 Task: Check the average views per listing of pool in the last 3 years.
Action: Mouse moved to (1028, 227)
Screenshot: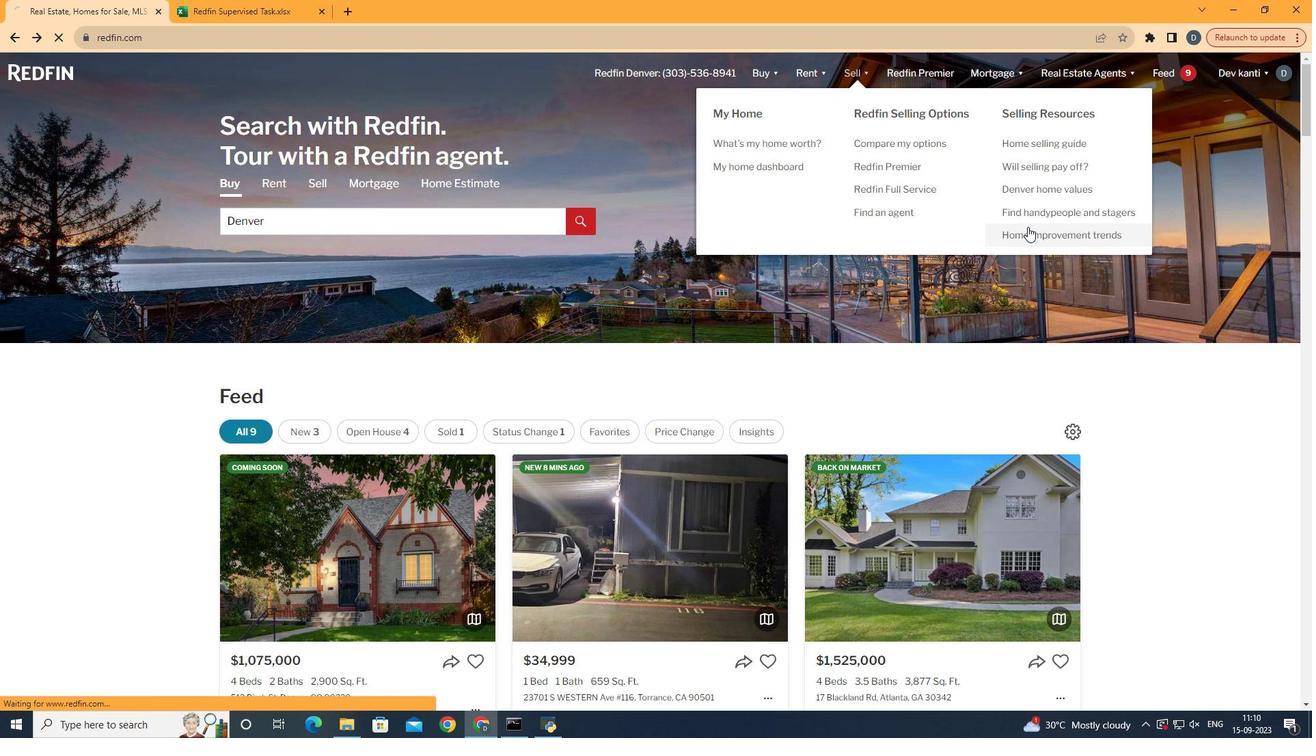 
Action: Mouse pressed left at (1028, 227)
Screenshot: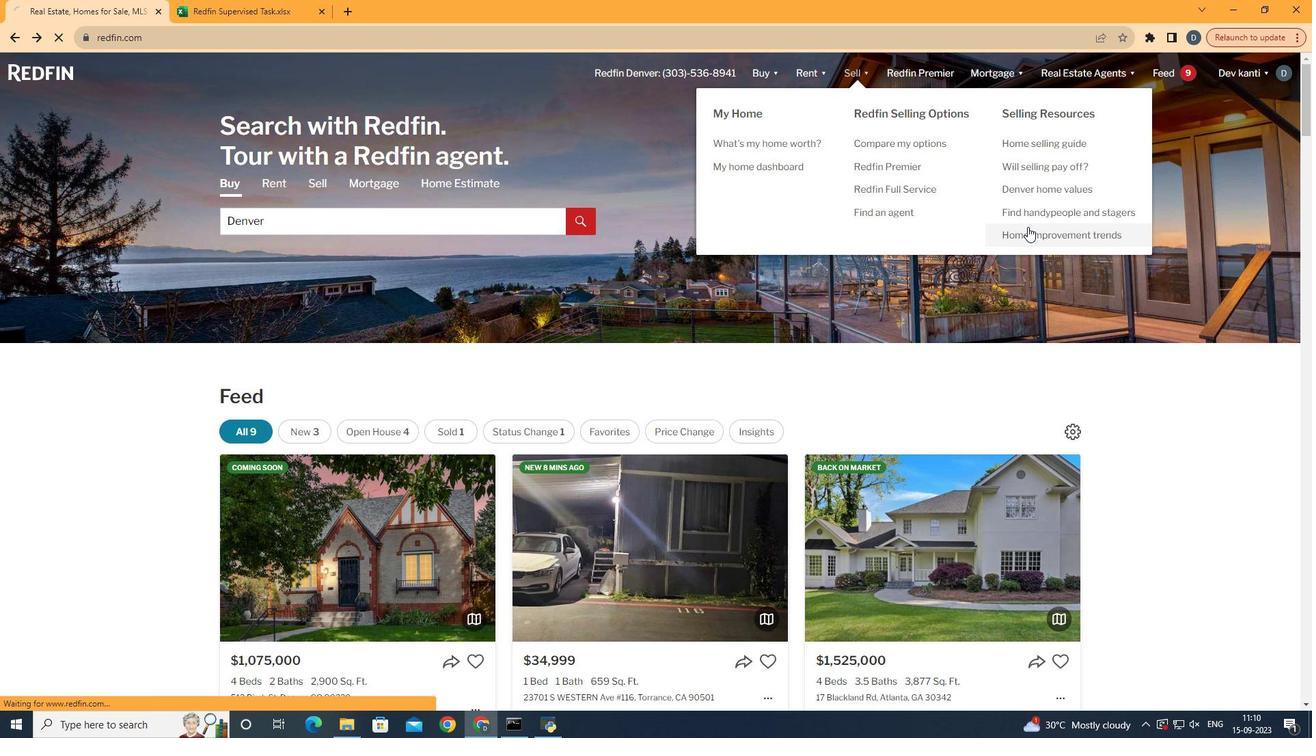 
Action: Mouse moved to (339, 270)
Screenshot: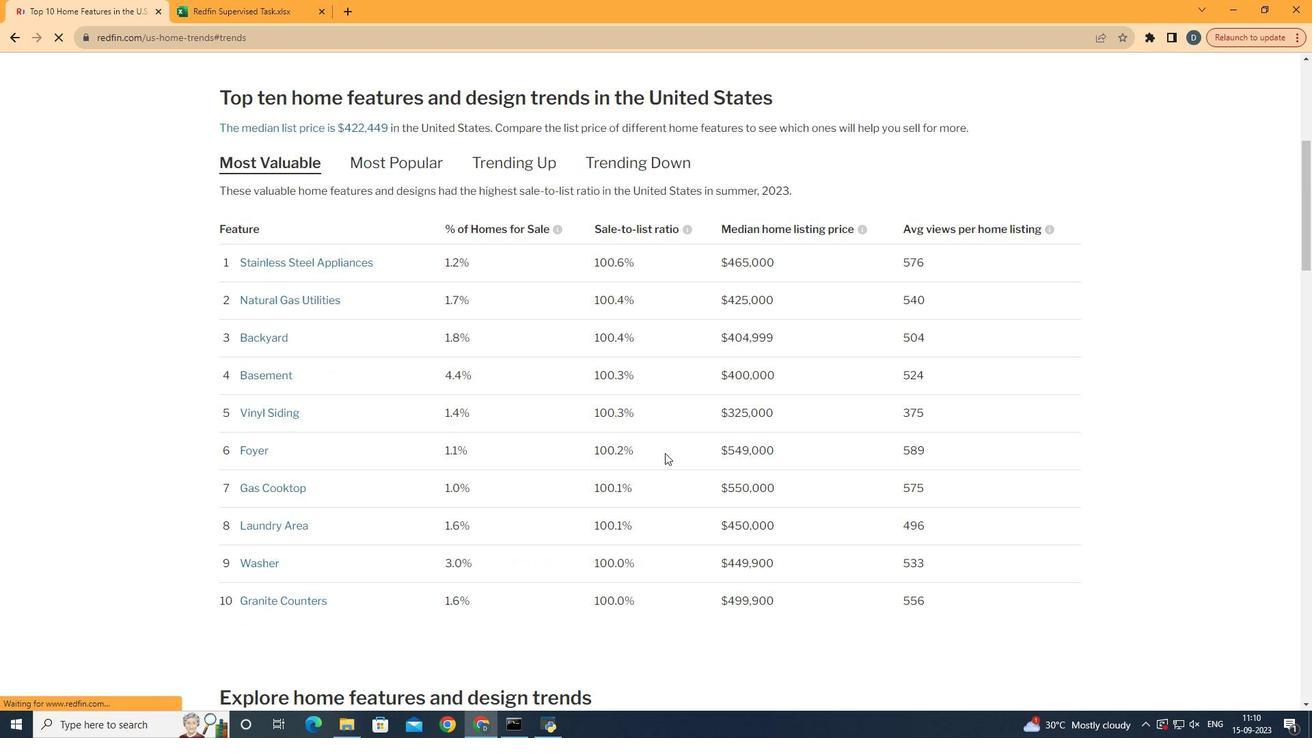 
Action: Mouse pressed left at (339, 270)
Screenshot: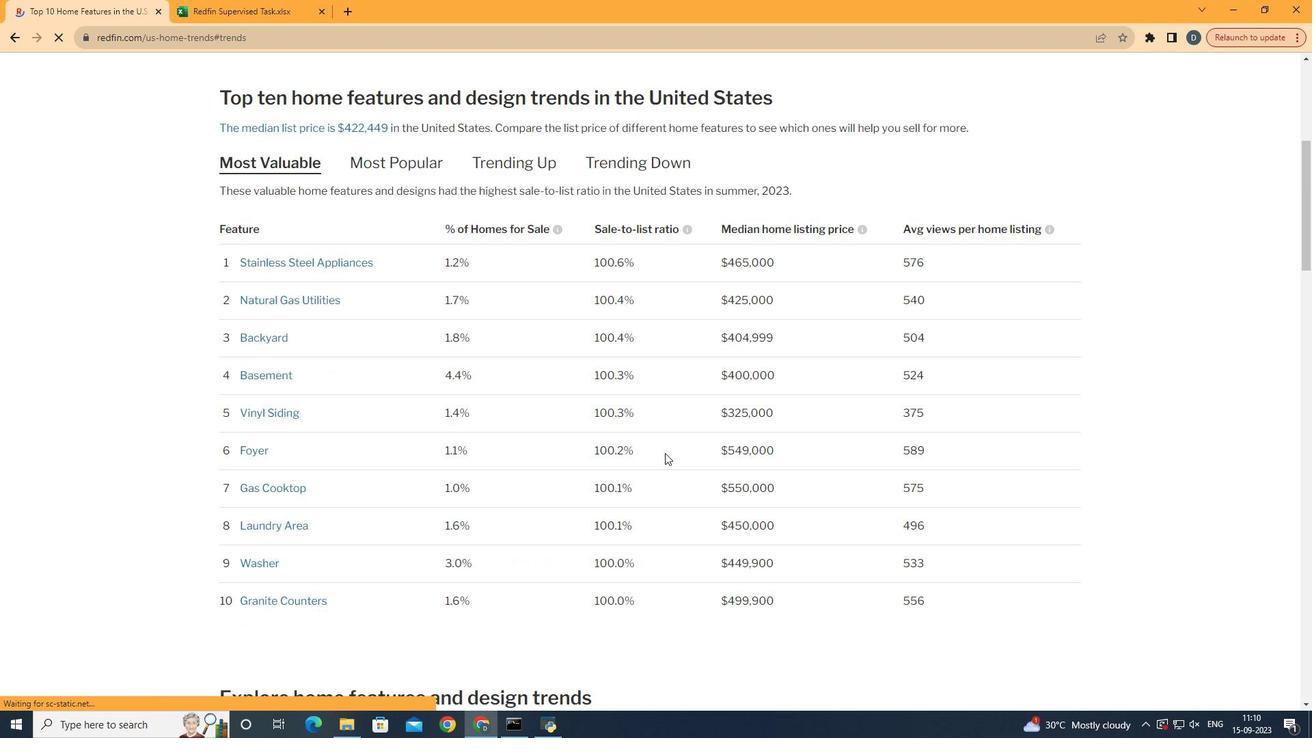 
Action: Mouse moved to (665, 453)
Screenshot: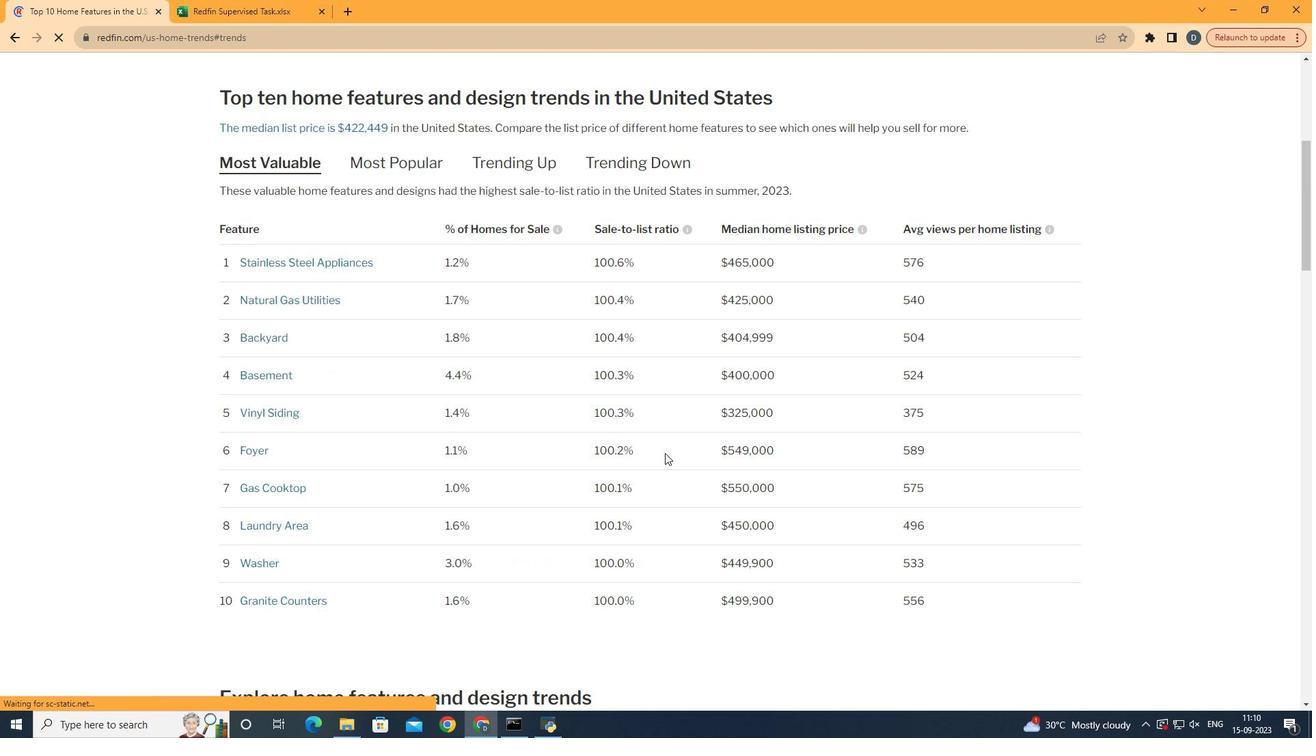 
Action: Mouse scrolled (665, 452) with delta (0, 0)
Screenshot: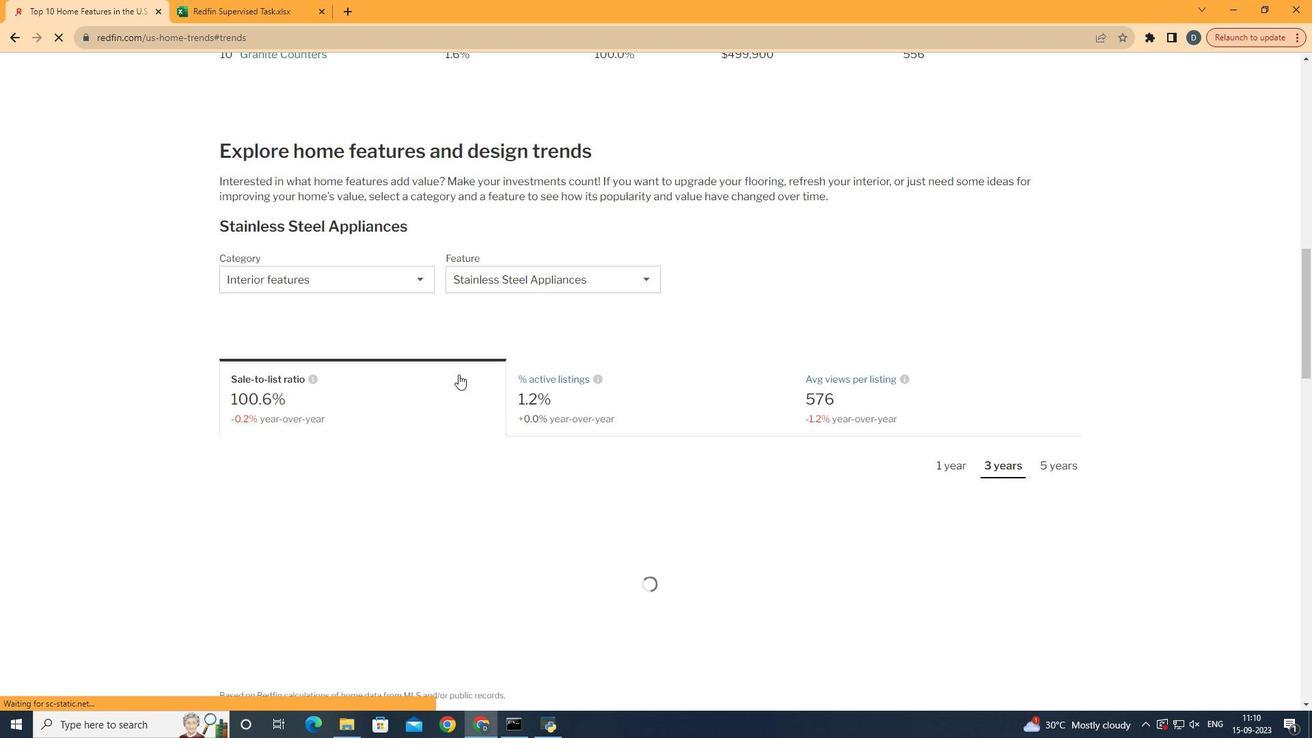 
Action: Mouse scrolled (665, 452) with delta (0, 0)
Screenshot: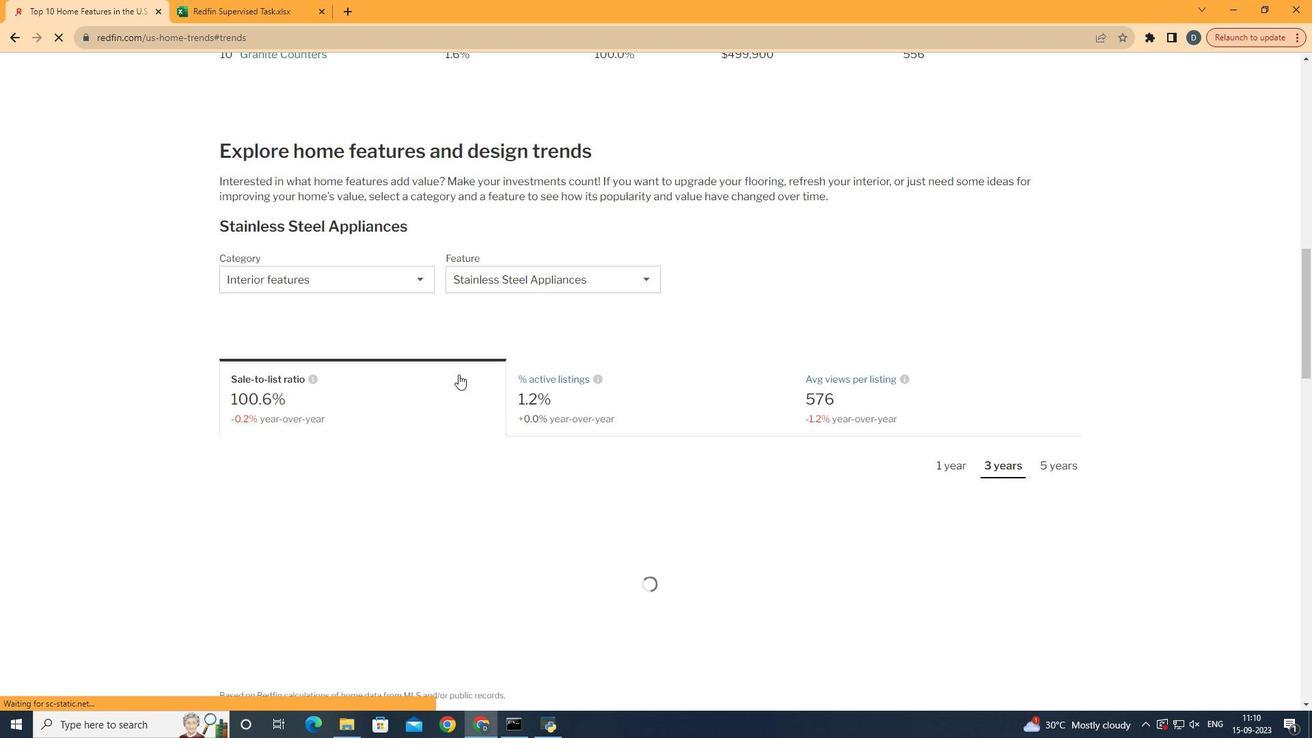 
Action: Mouse scrolled (665, 452) with delta (0, 0)
Screenshot: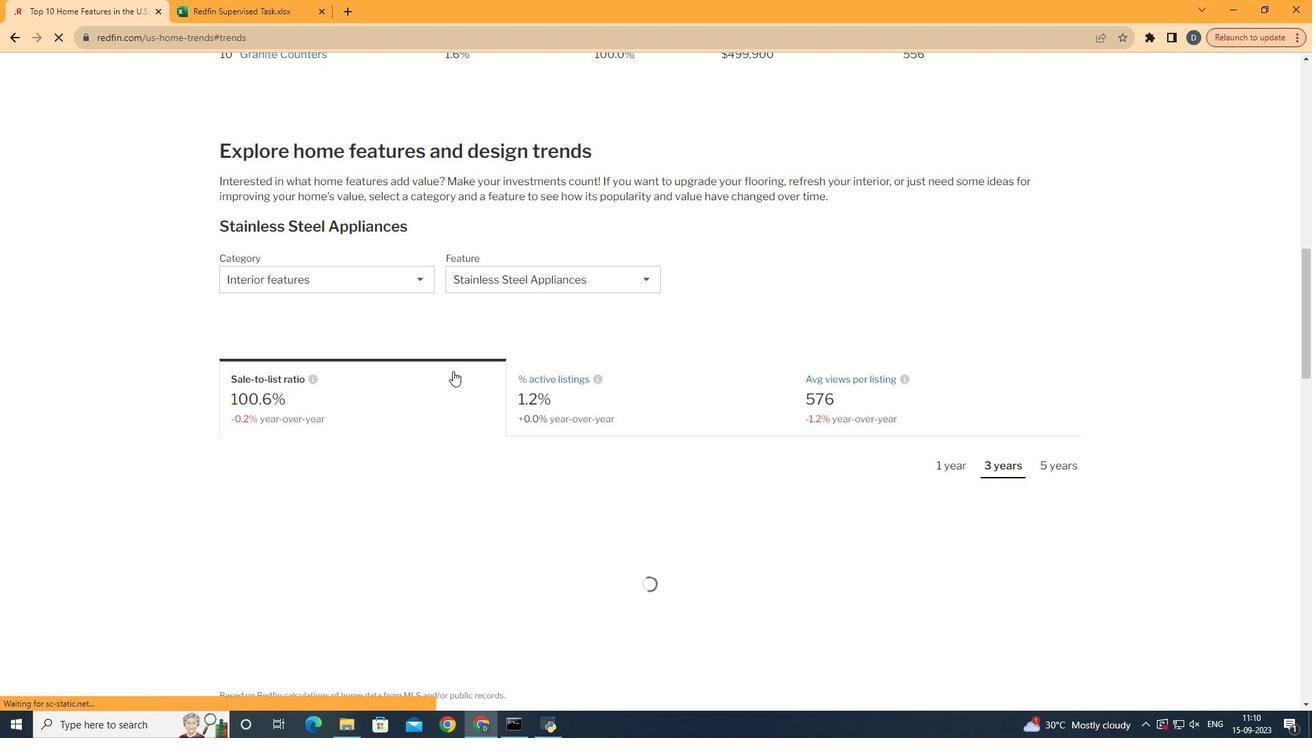 
Action: Mouse scrolled (665, 452) with delta (0, 0)
Screenshot: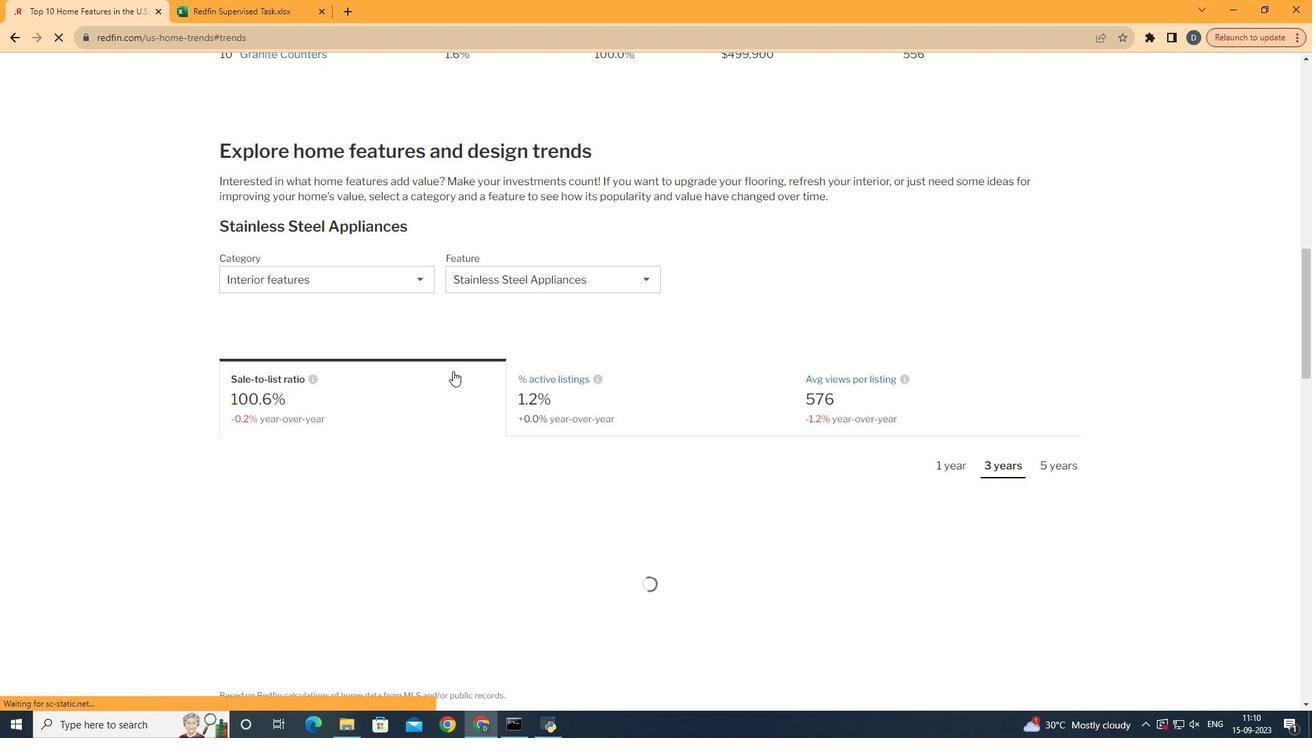 
Action: Mouse scrolled (665, 452) with delta (0, 0)
Screenshot: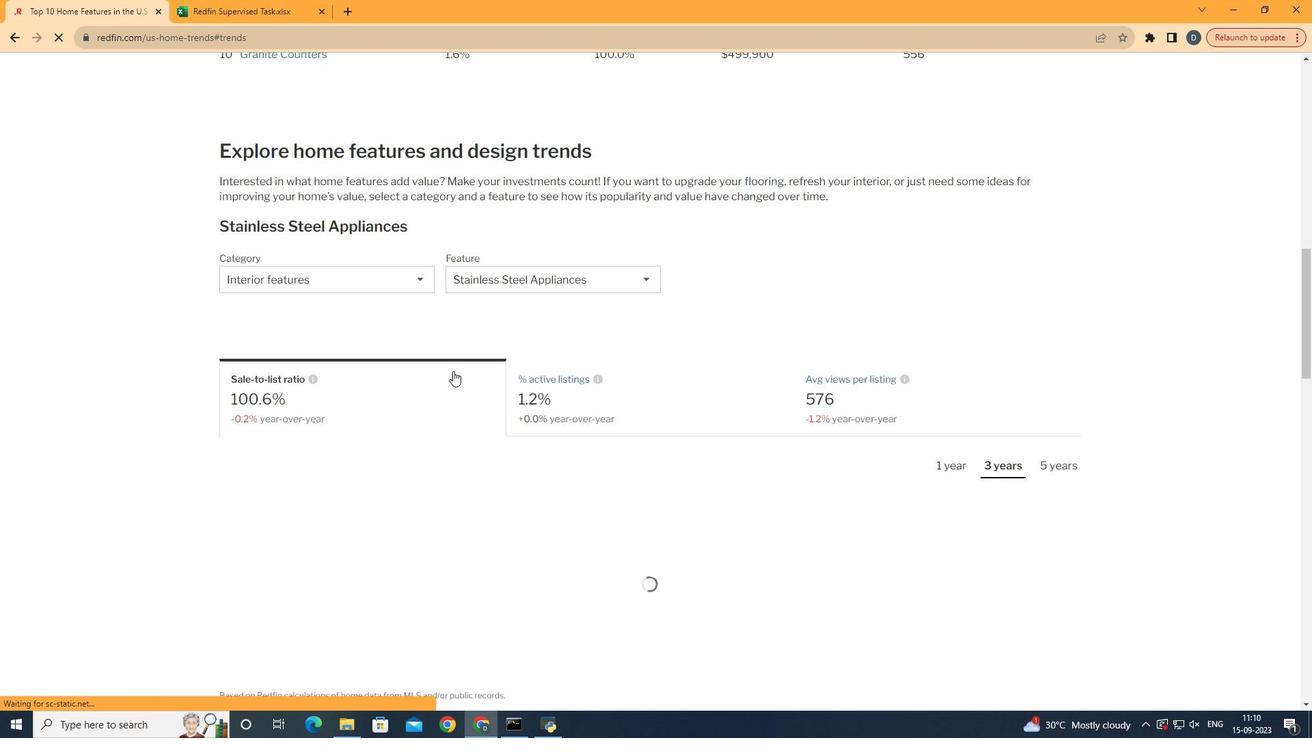 
Action: Mouse scrolled (665, 452) with delta (0, 0)
Screenshot: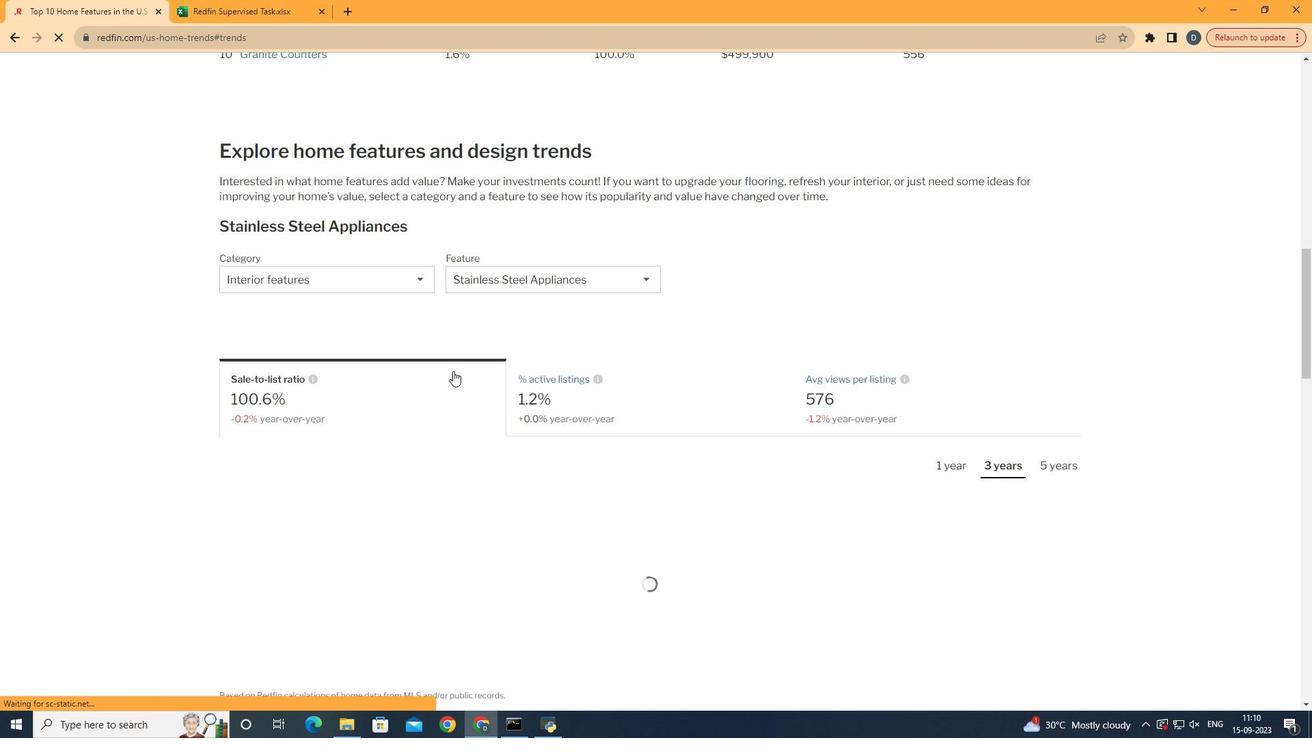 
Action: Mouse scrolled (665, 452) with delta (0, 0)
Screenshot: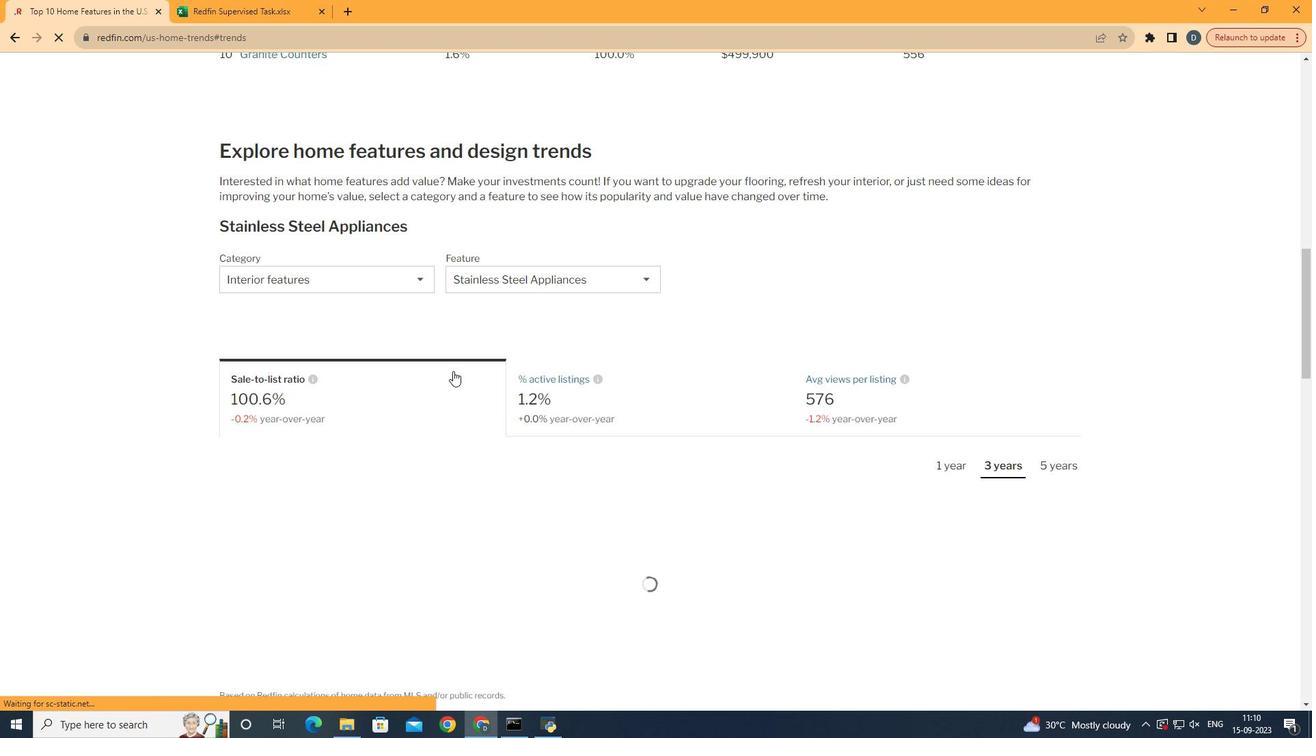 
Action: Mouse scrolled (665, 452) with delta (0, 0)
Screenshot: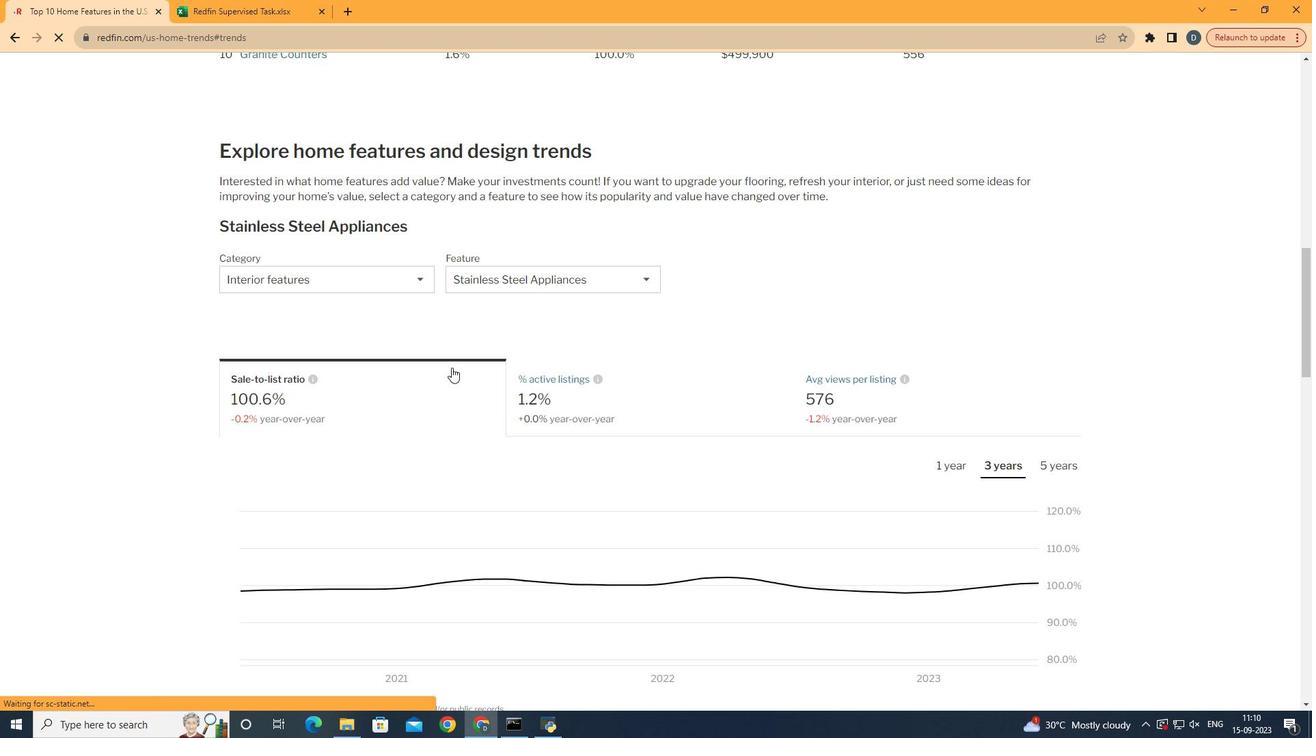 
Action: Mouse moved to (451, 365)
Screenshot: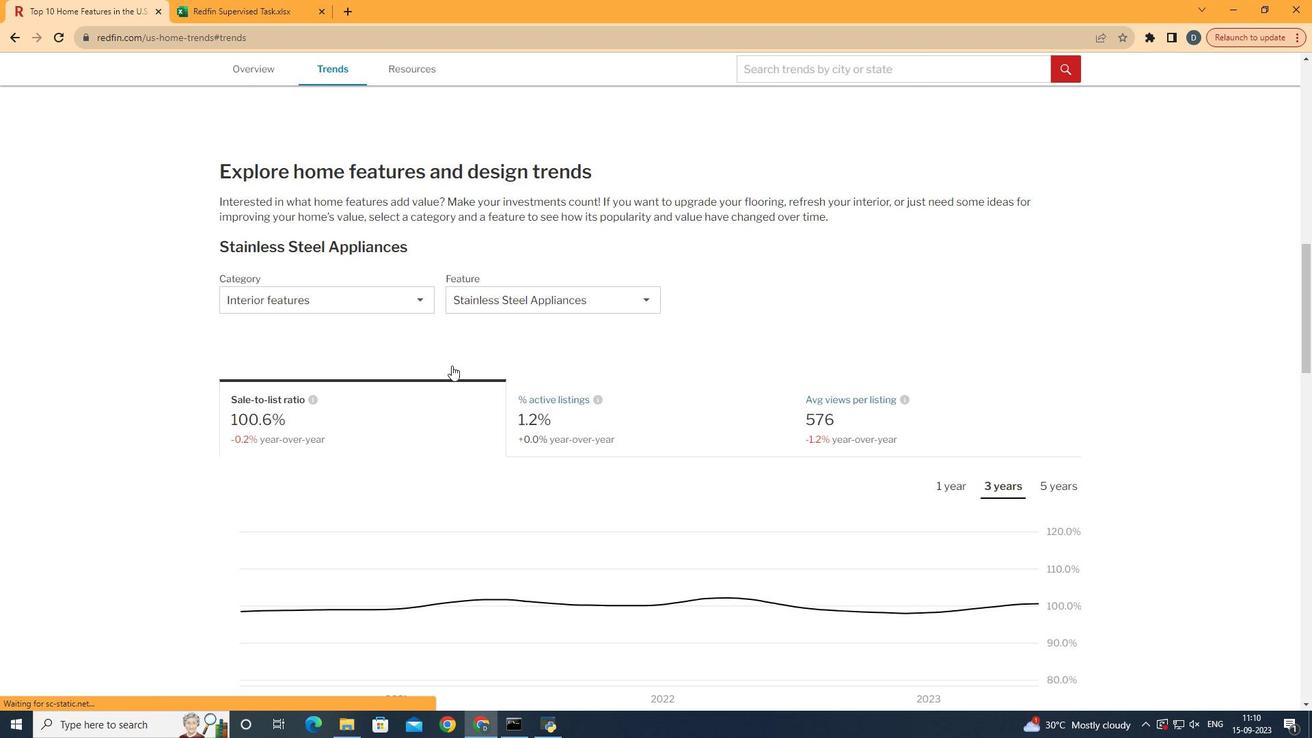 
Action: Mouse scrolled (451, 365) with delta (0, 0)
Screenshot: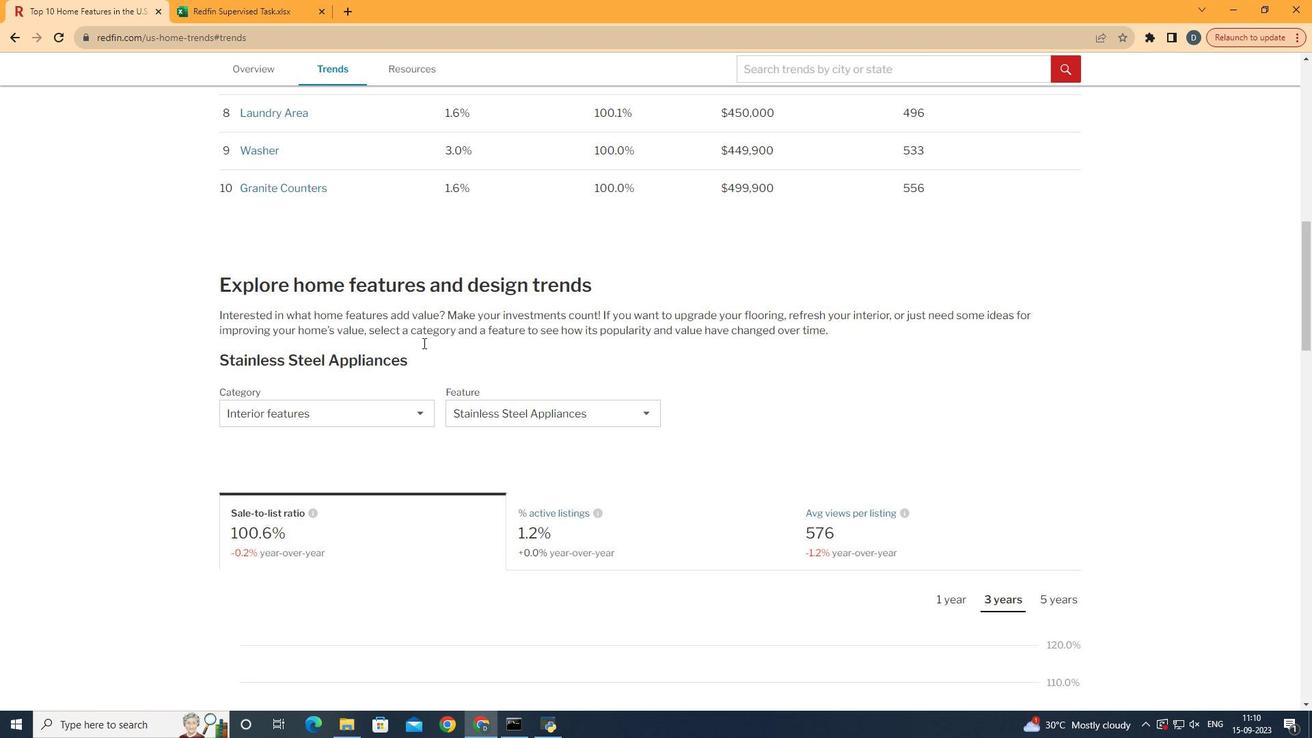 
Action: Mouse moved to (419, 344)
Screenshot: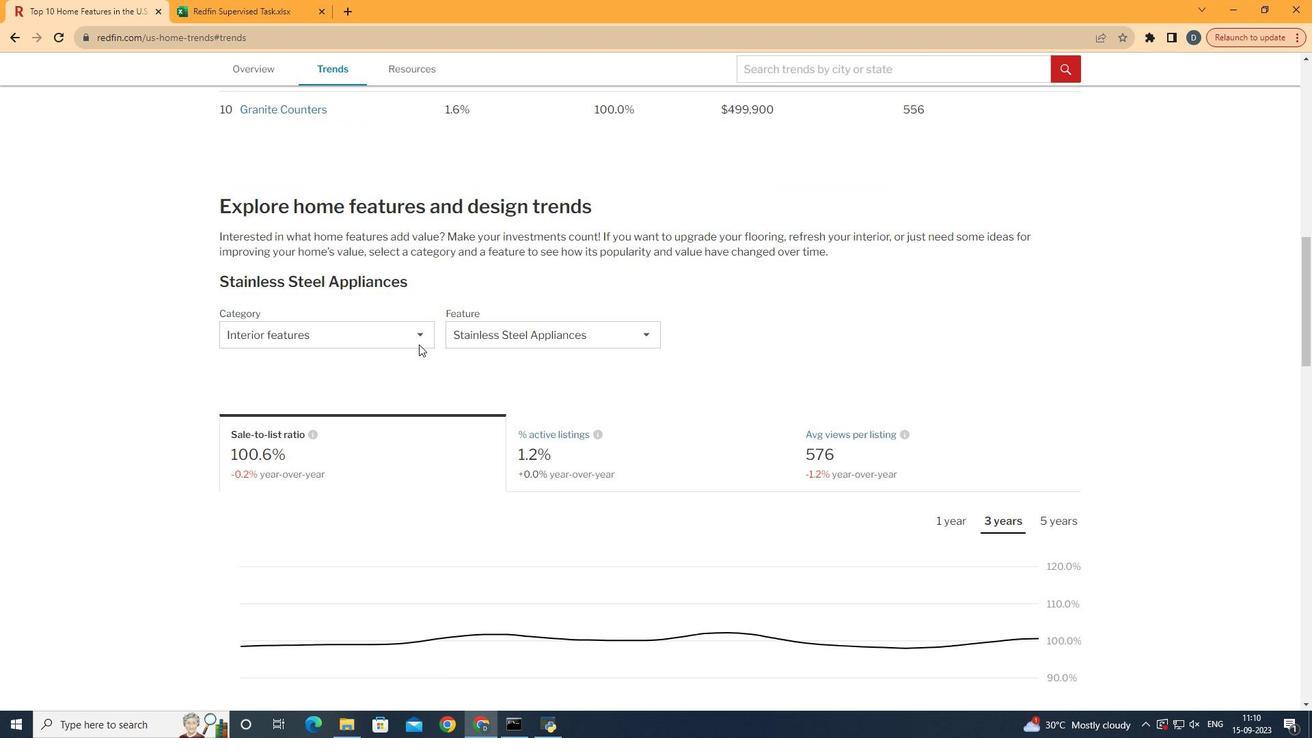 
Action: Mouse scrolled (419, 343) with delta (0, 0)
Screenshot: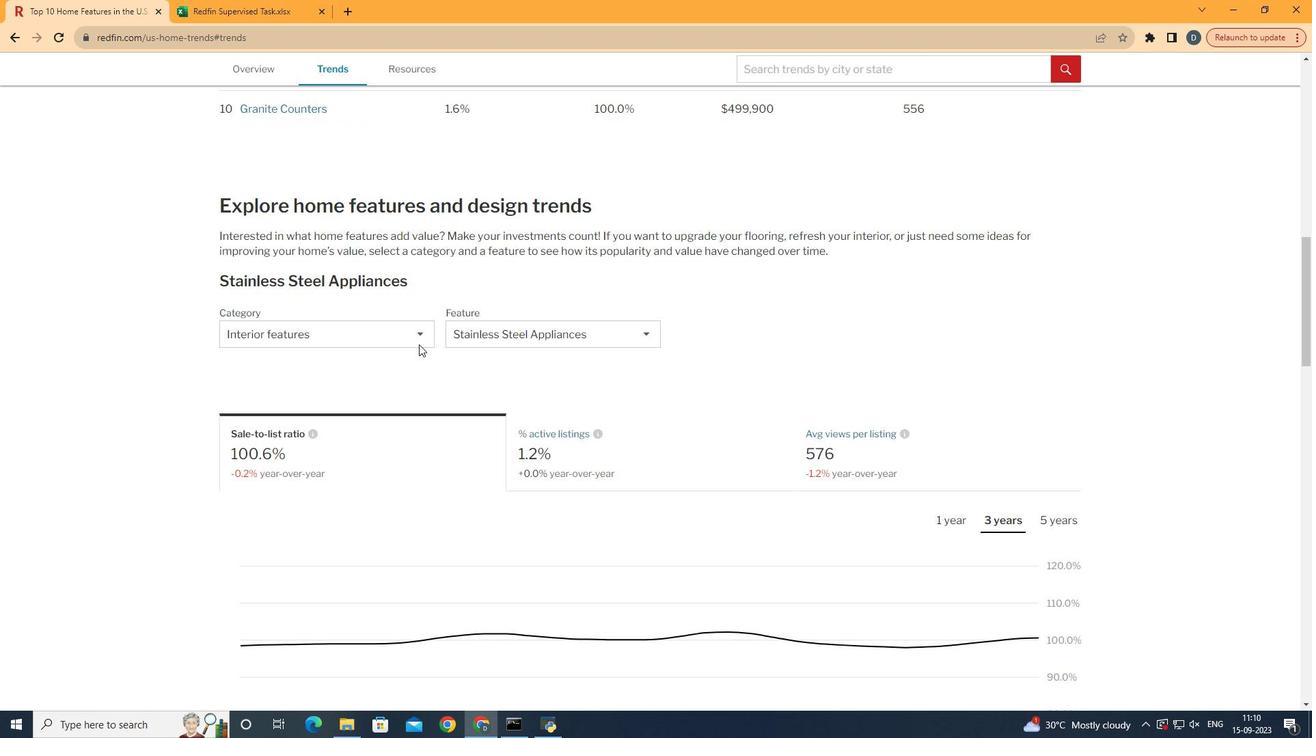 
Action: Mouse scrolled (419, 343) with delta (0, 0)
Screenshot: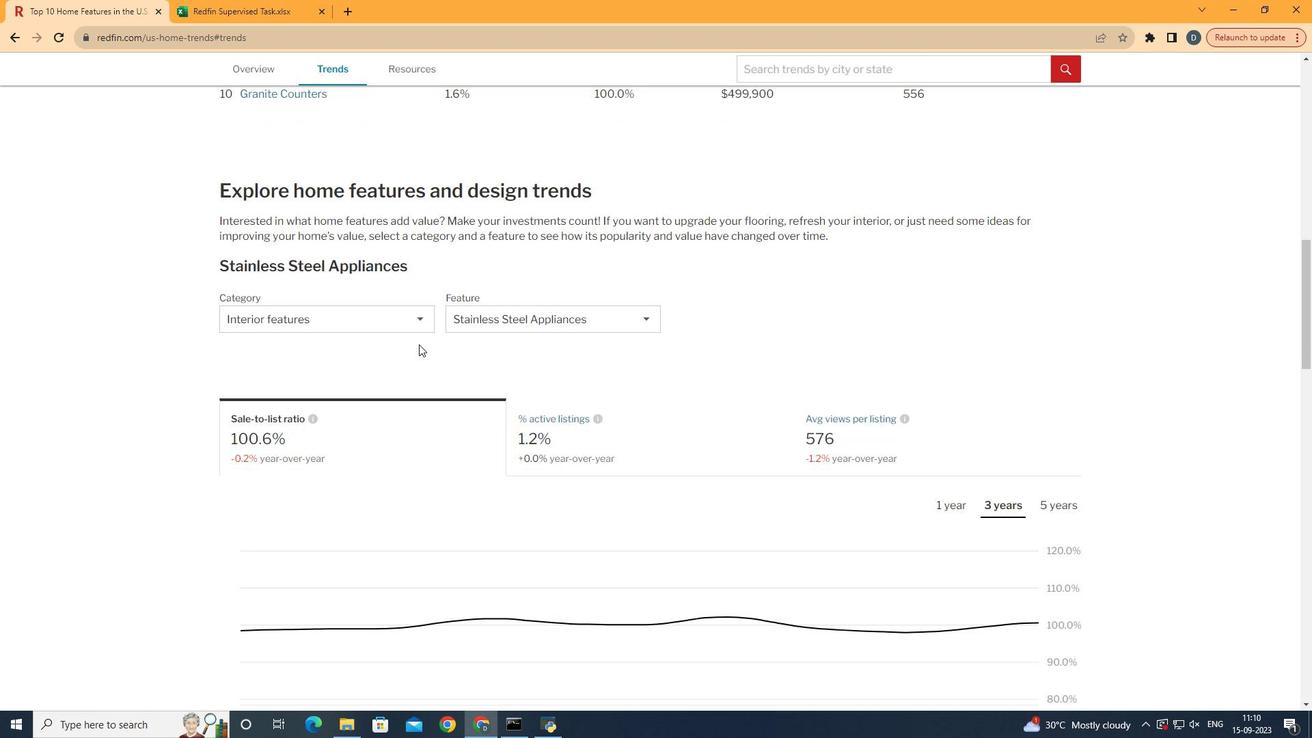 
Action: Mouse scrolled (419, 343) with delta (0, 0)
Screenshot: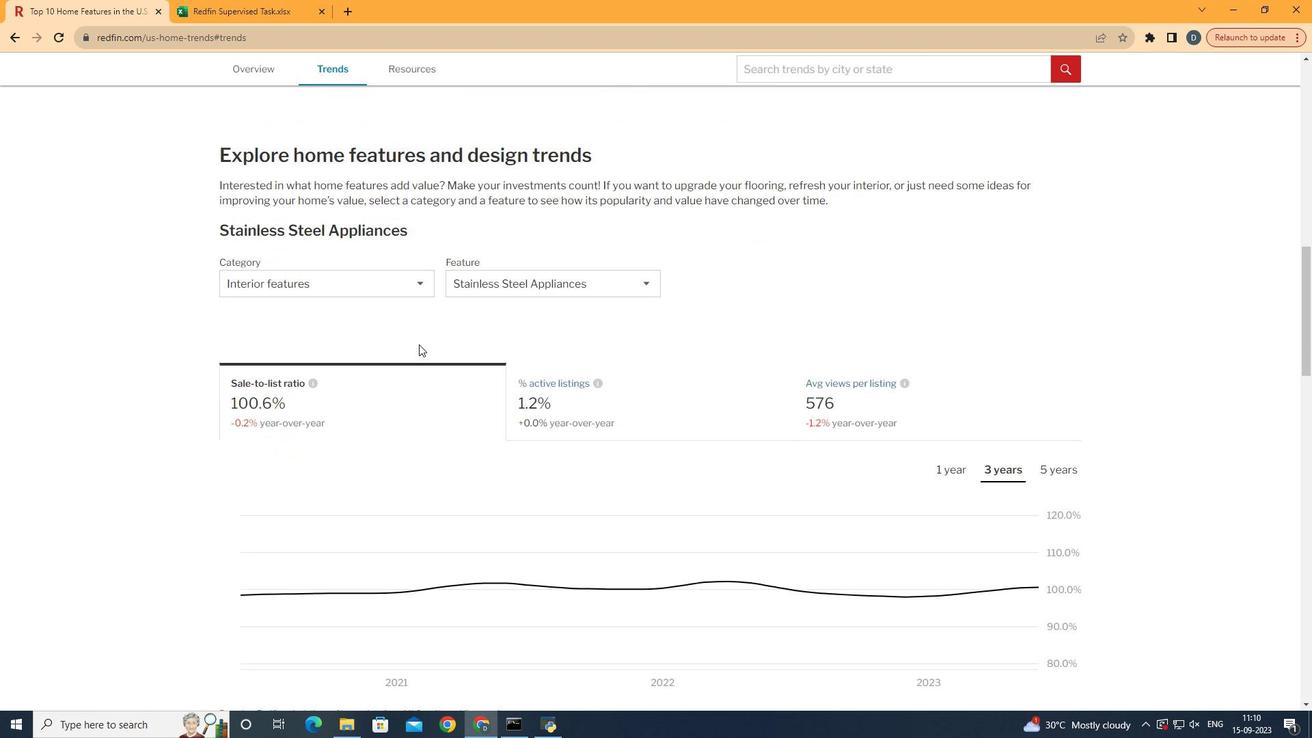 
Action: Mouse scrolled (419, 343) with delta (0, 0)
Screenshot: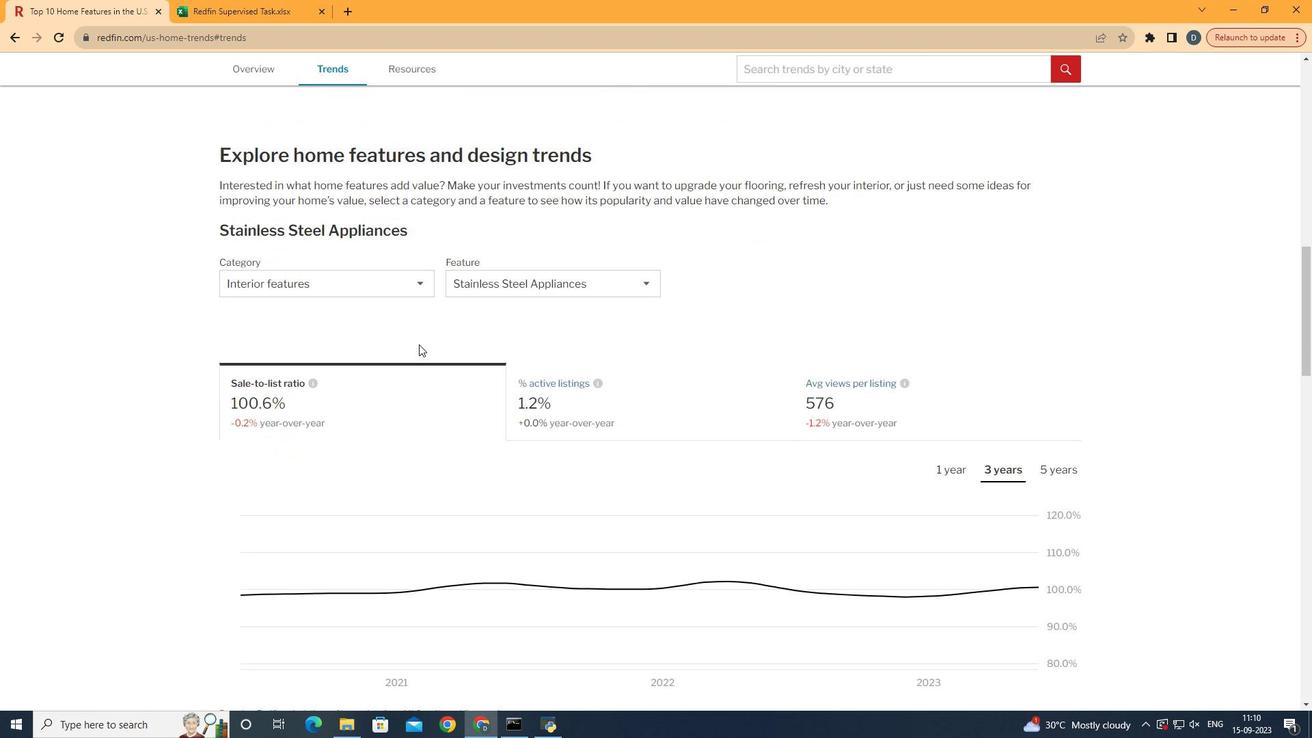 
Action: Mouse scrolled (419, 343) with delta (0, 0)
Screenshot: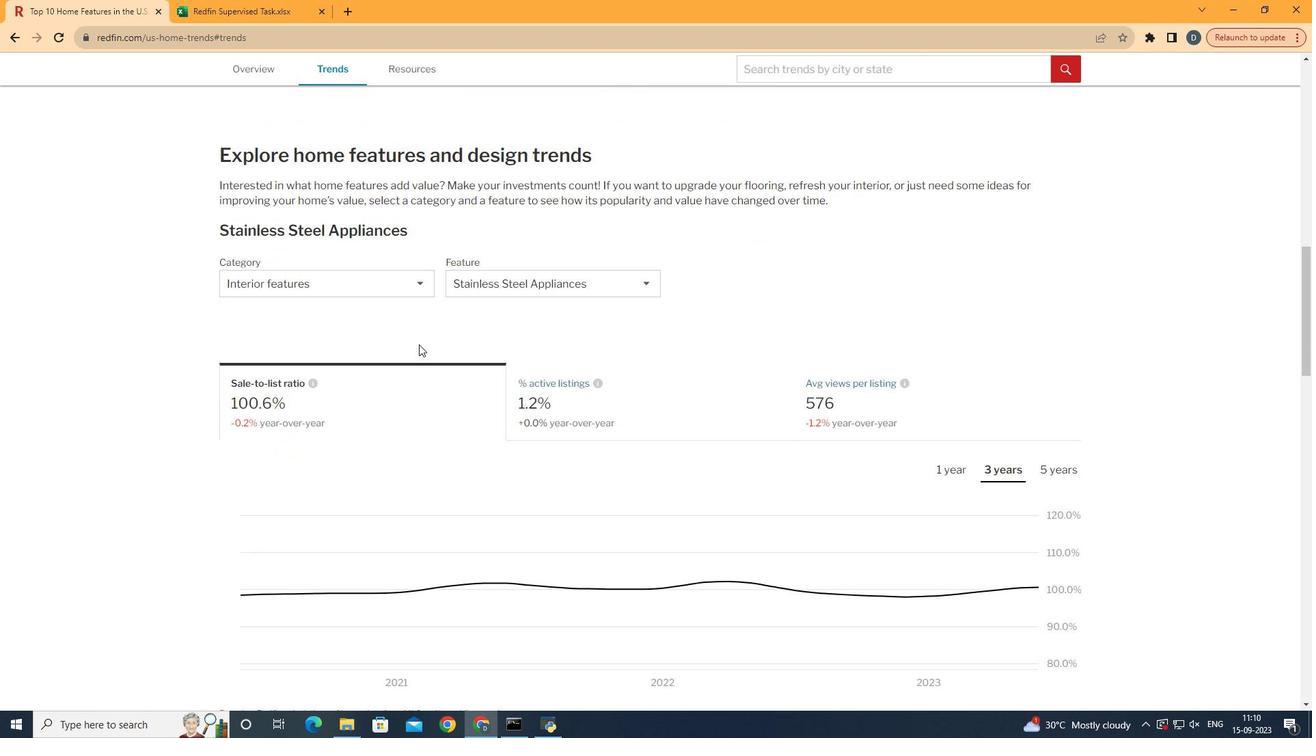 
Action: Mouse scrolled (419, 343) with delta (0, 0)
Screenshot: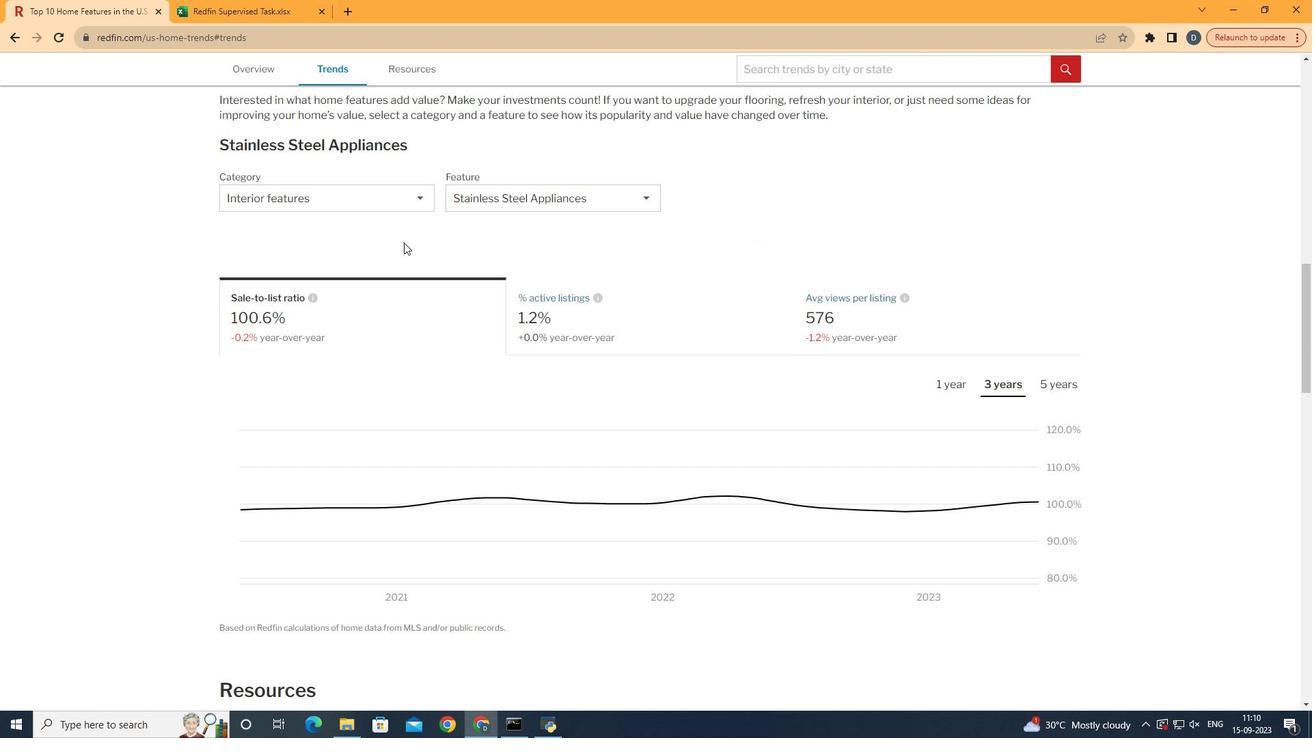 
Action: Mouse scrolled (419, 343) with delta (0, 0)
Screenshot: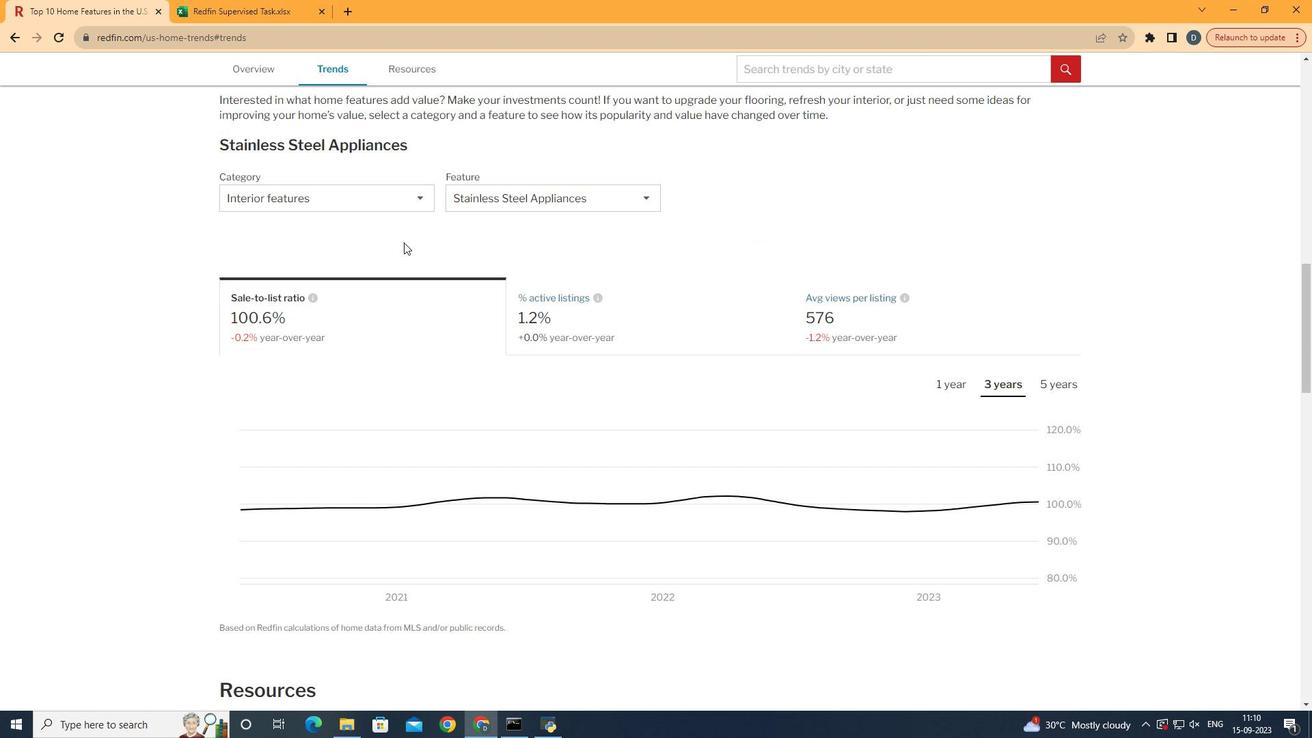 
Action: Mouse moved to (408, 210)
Screenshot: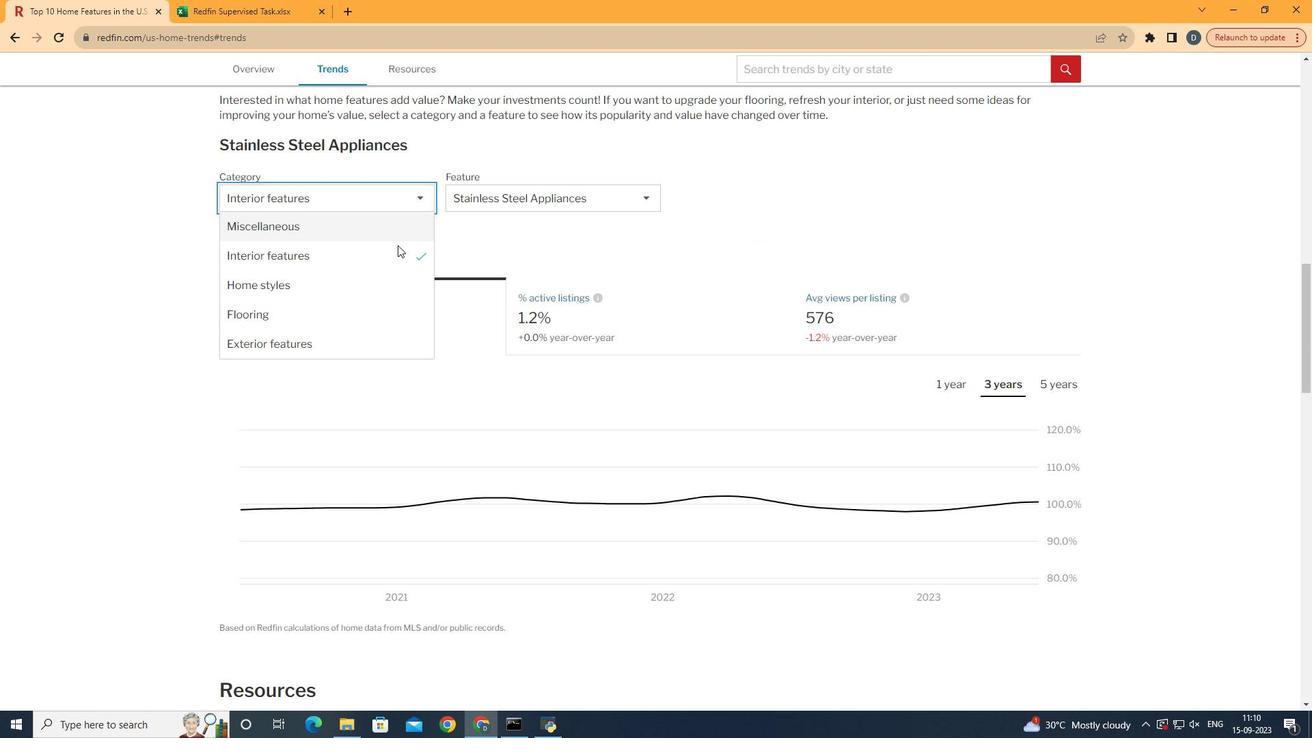 
Action: Mouse pressed left at (408, 210)
Screenshot: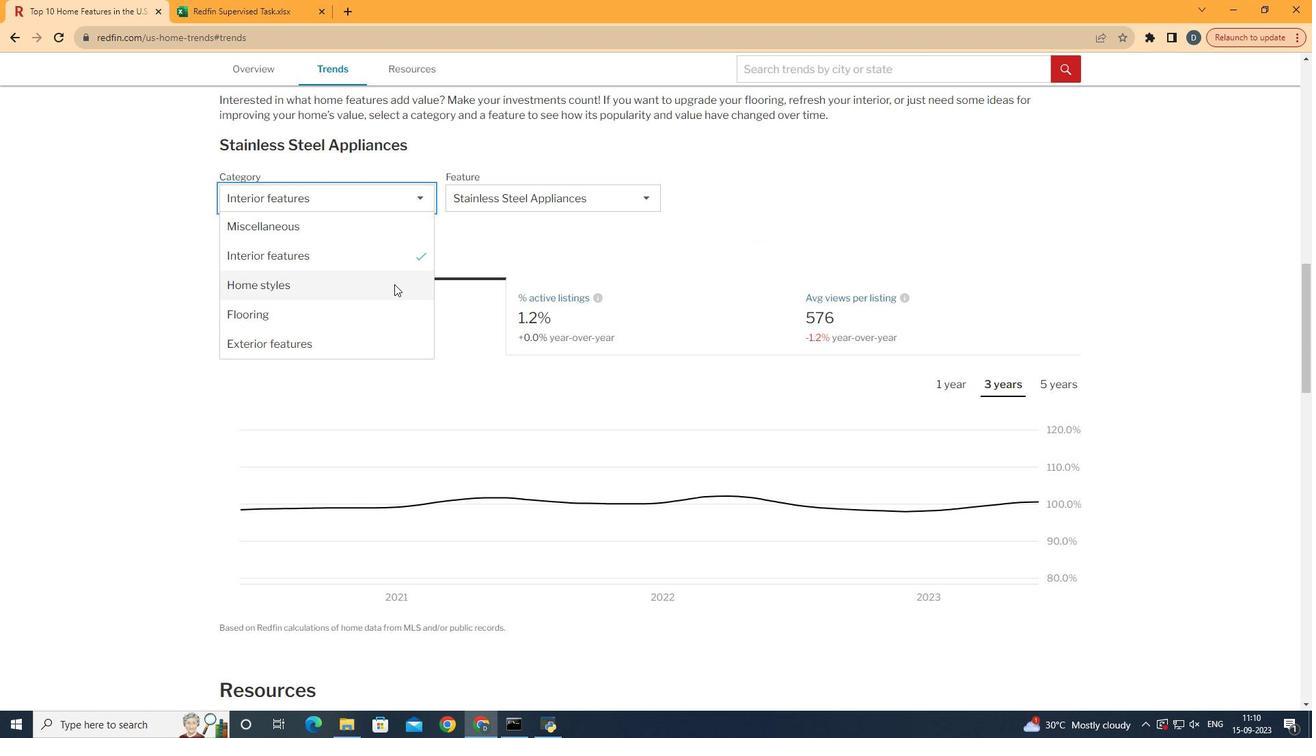 
Action: Mouse moved to (393, 345)
Screenshot: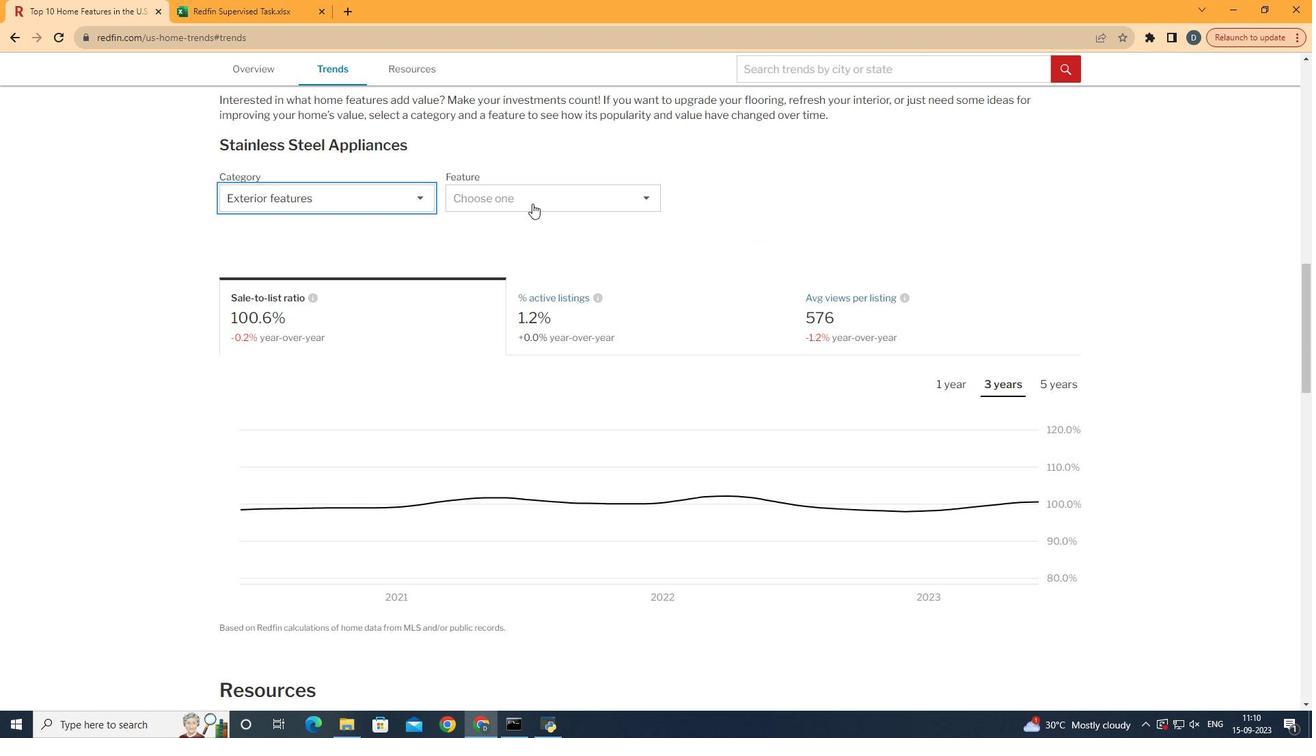 
Action: Mouse pressed left at (393, 345)
Screenshot: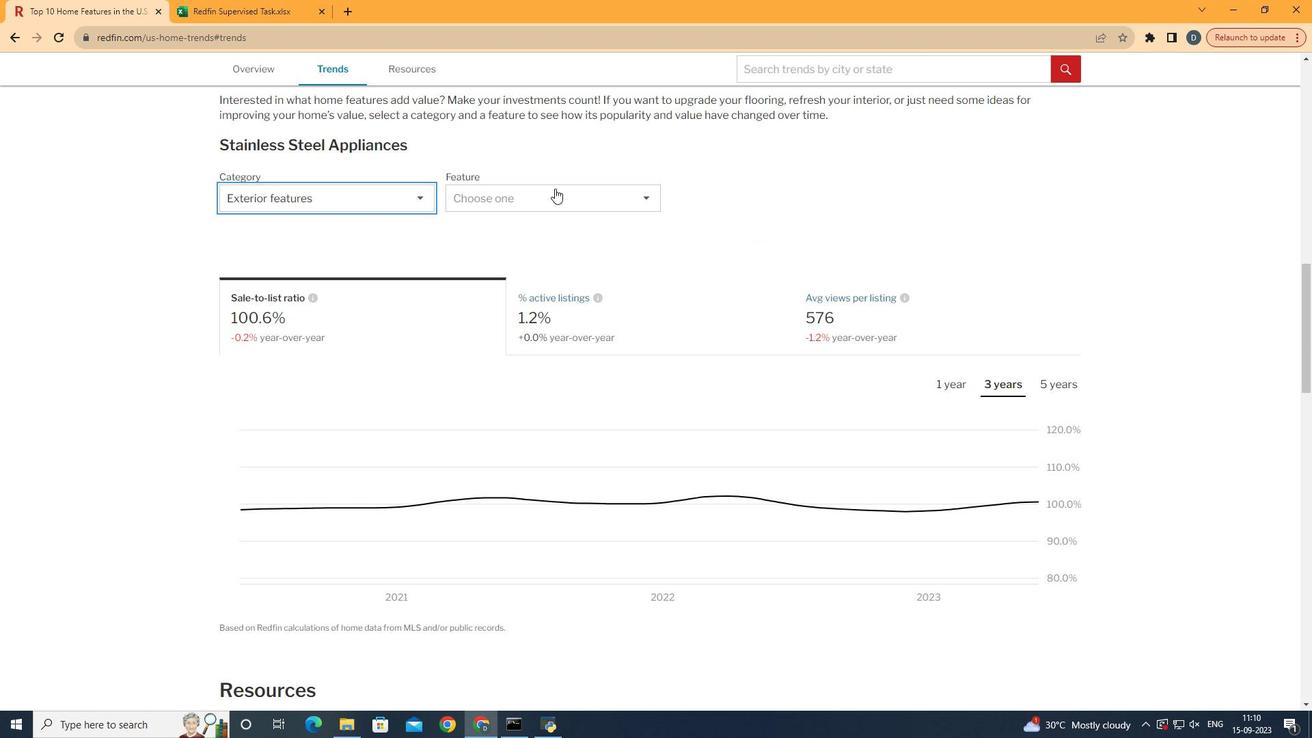 
Action: Mouse moved to (555, 188)
Screenshot: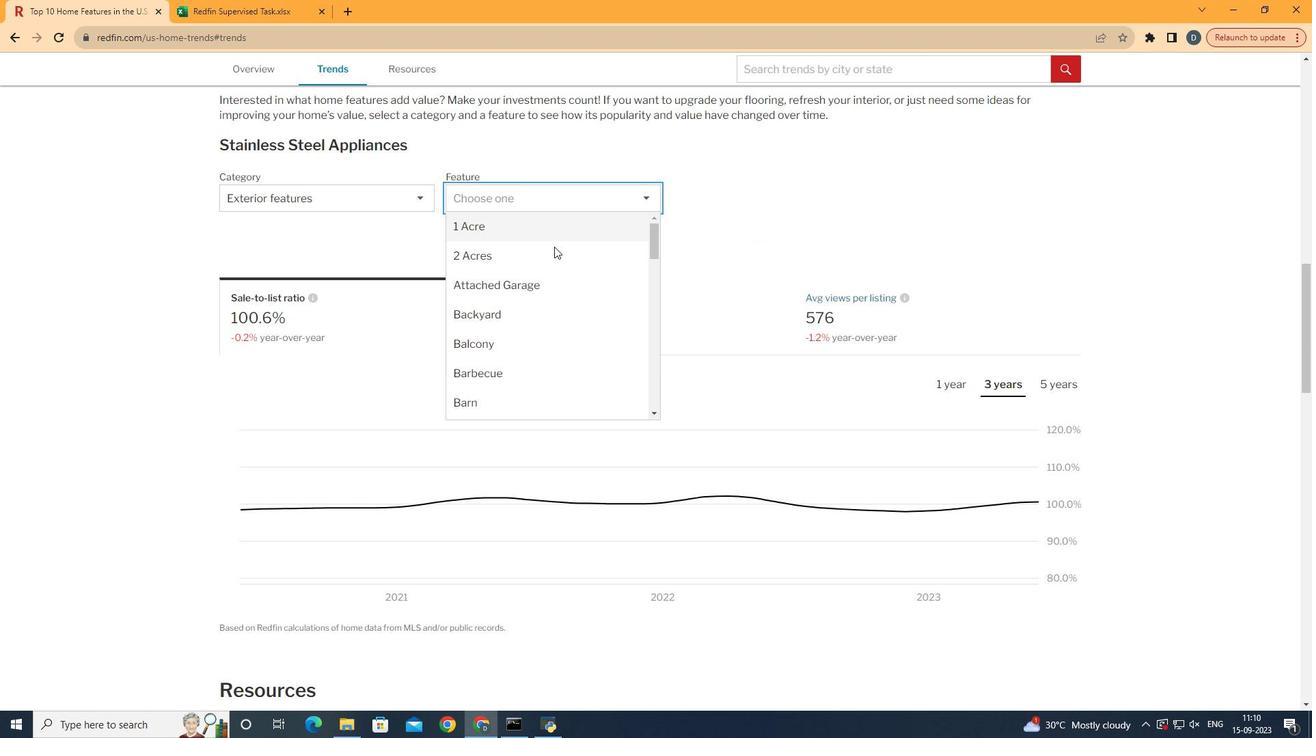 
Action: Mouse pressed left at (555, 188)
Screenshot: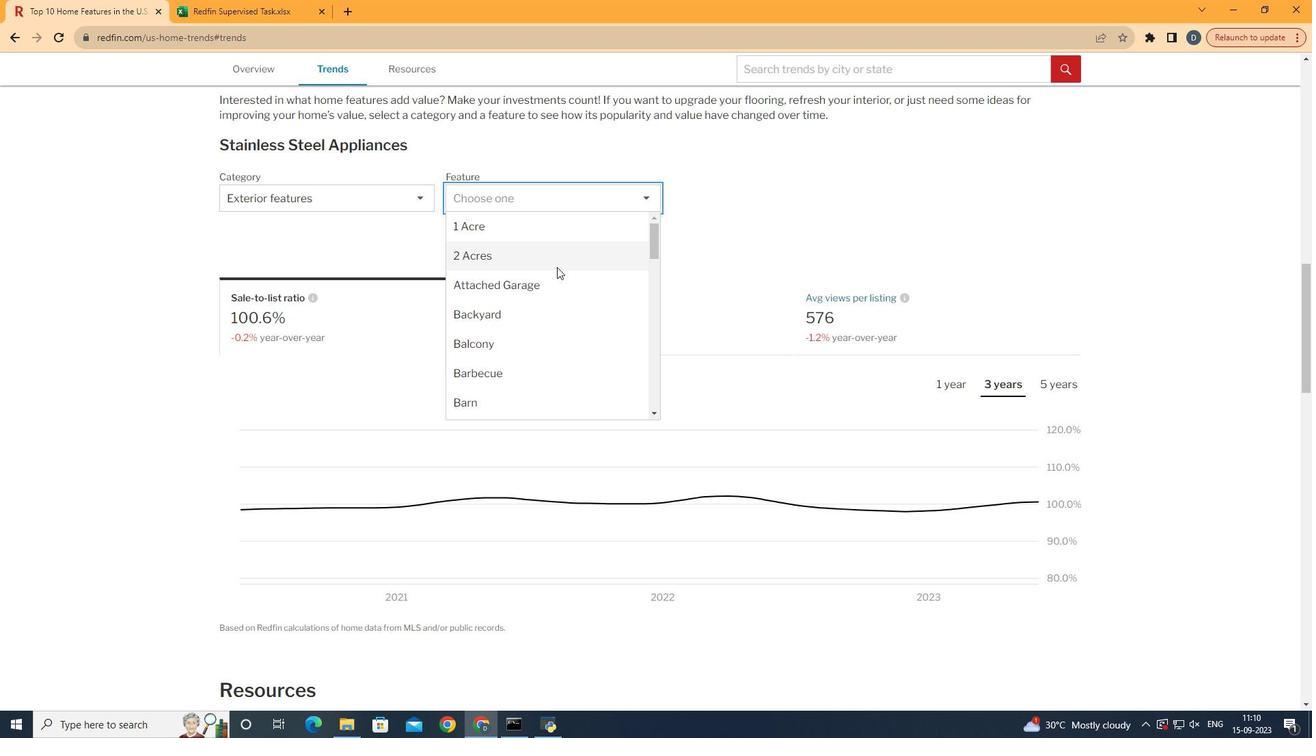 
Action: Mouse moved to (570, 311)
Screenshot: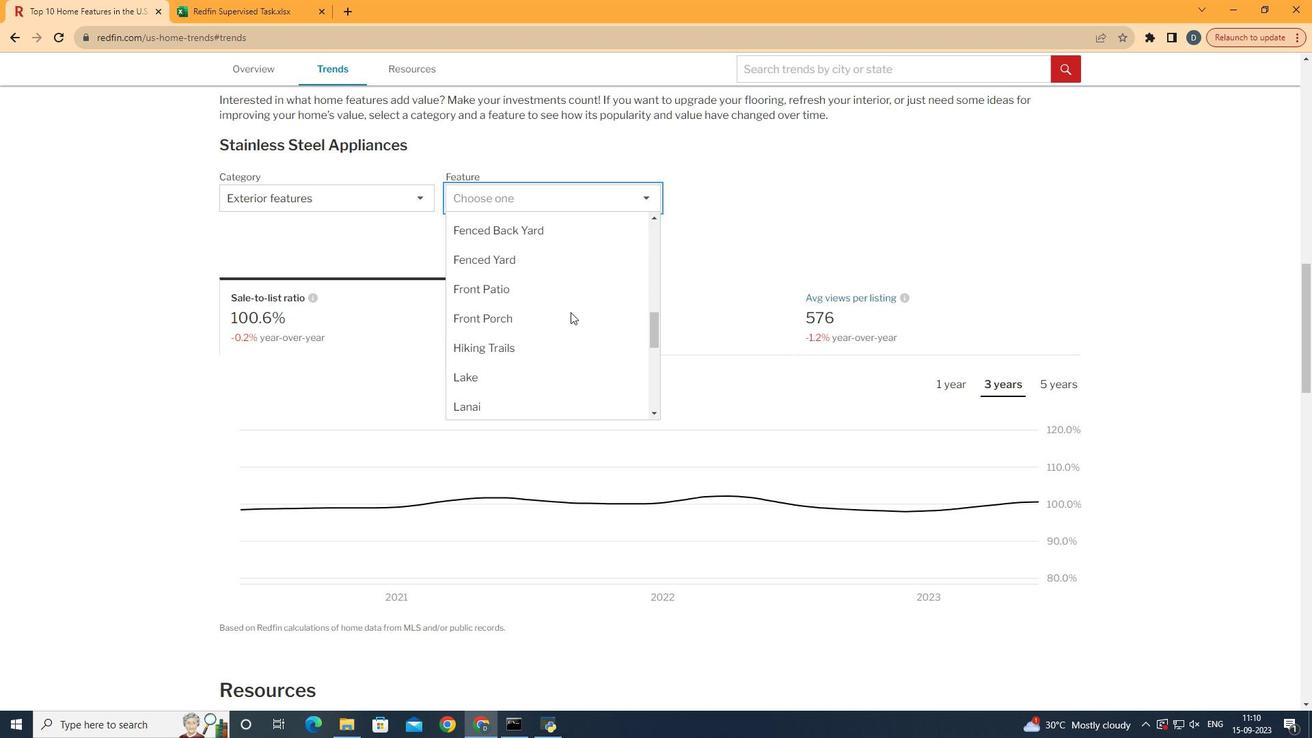 
Action: Mouse scrolled (570, 311) with delta (0, 0)
Screenshot: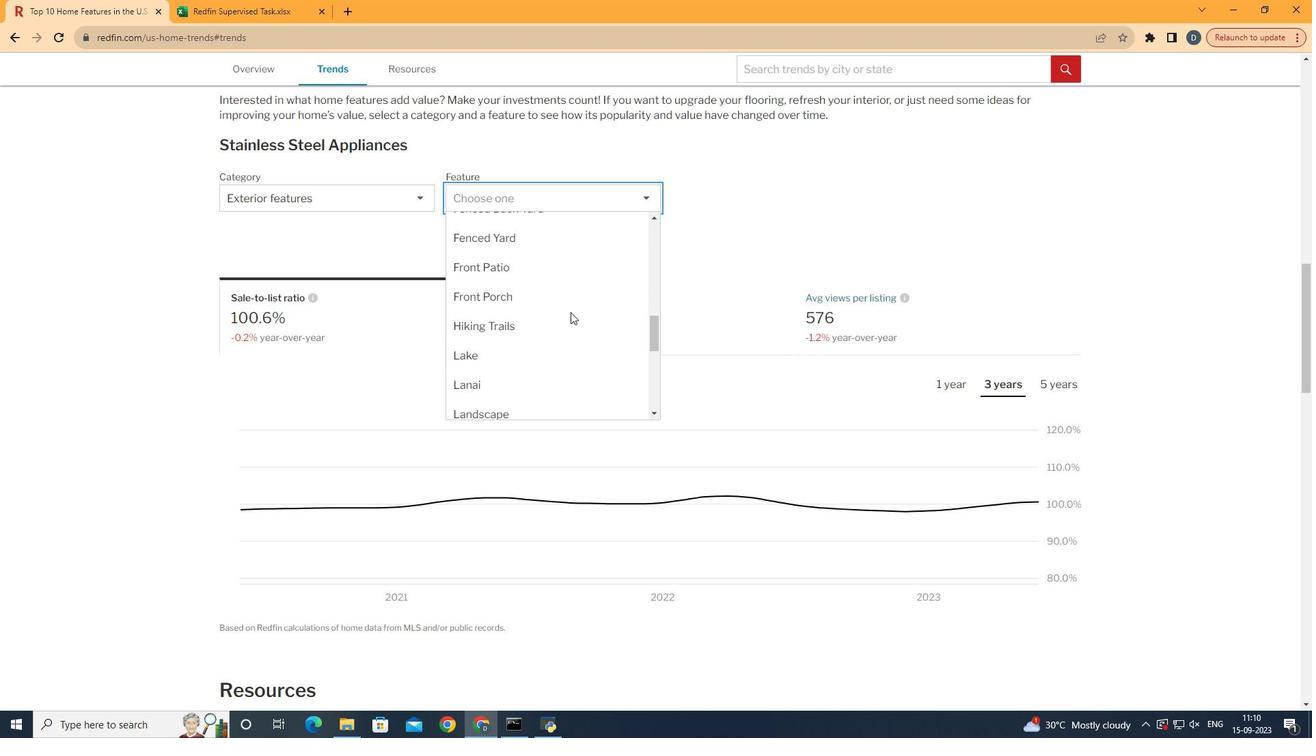 
Action: Mouse scrolled (570, 311) with delta (0, 0)
Screenshot: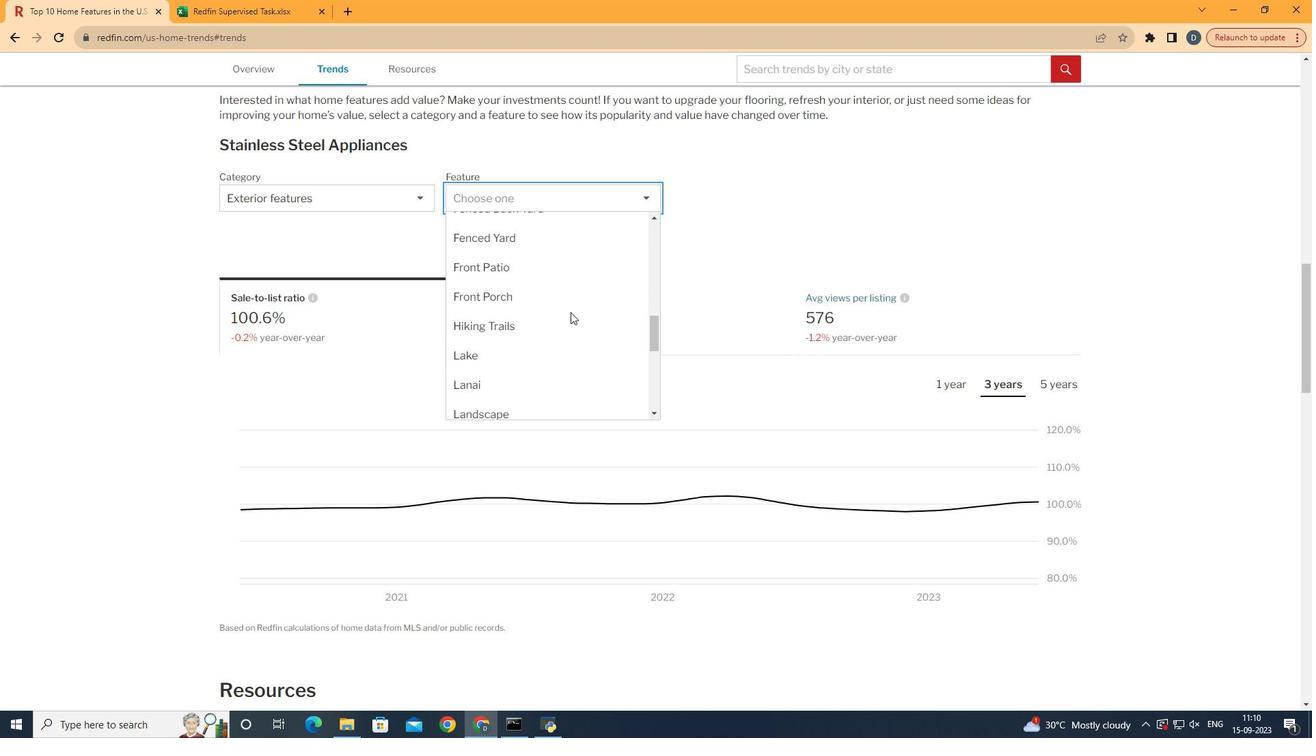 
Action: Mouse scrolled (570, 311) with delta (0, 0)
Screenshot: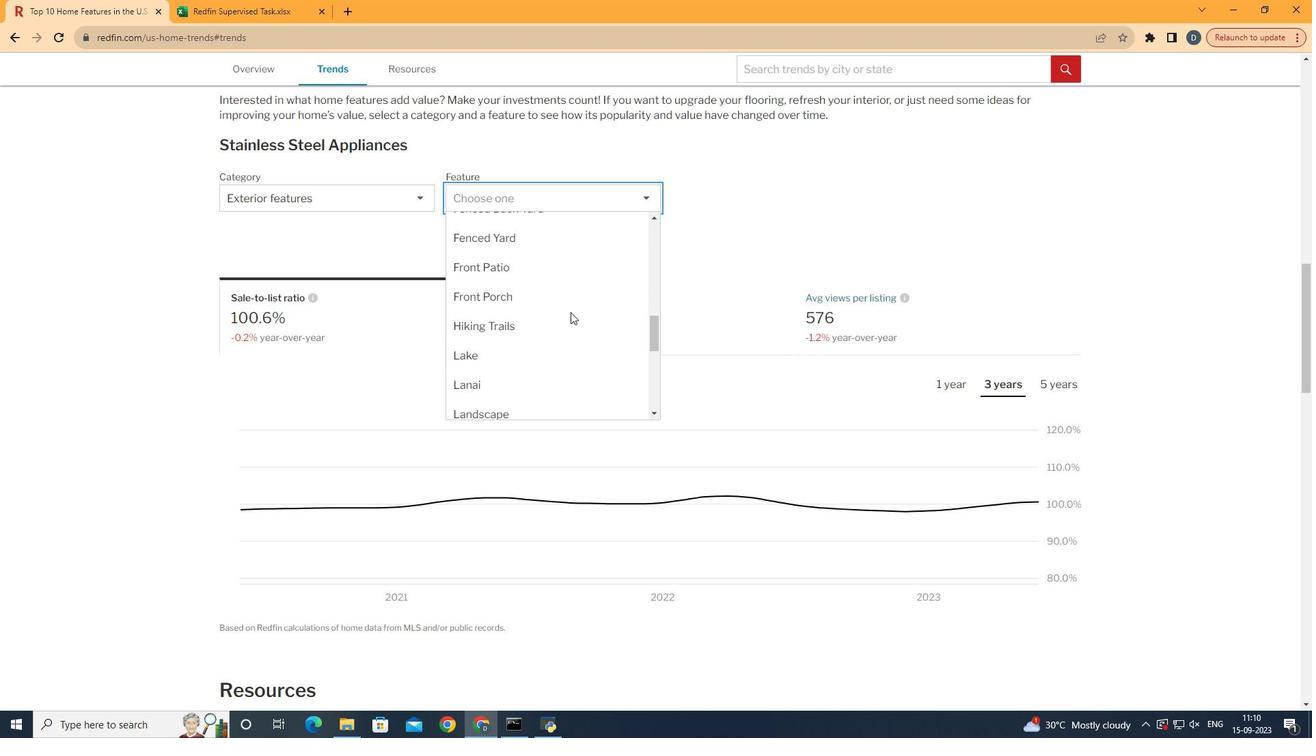 
Action: Mouse scrolled (570, 310) with delta (0, -1)
Screenshot: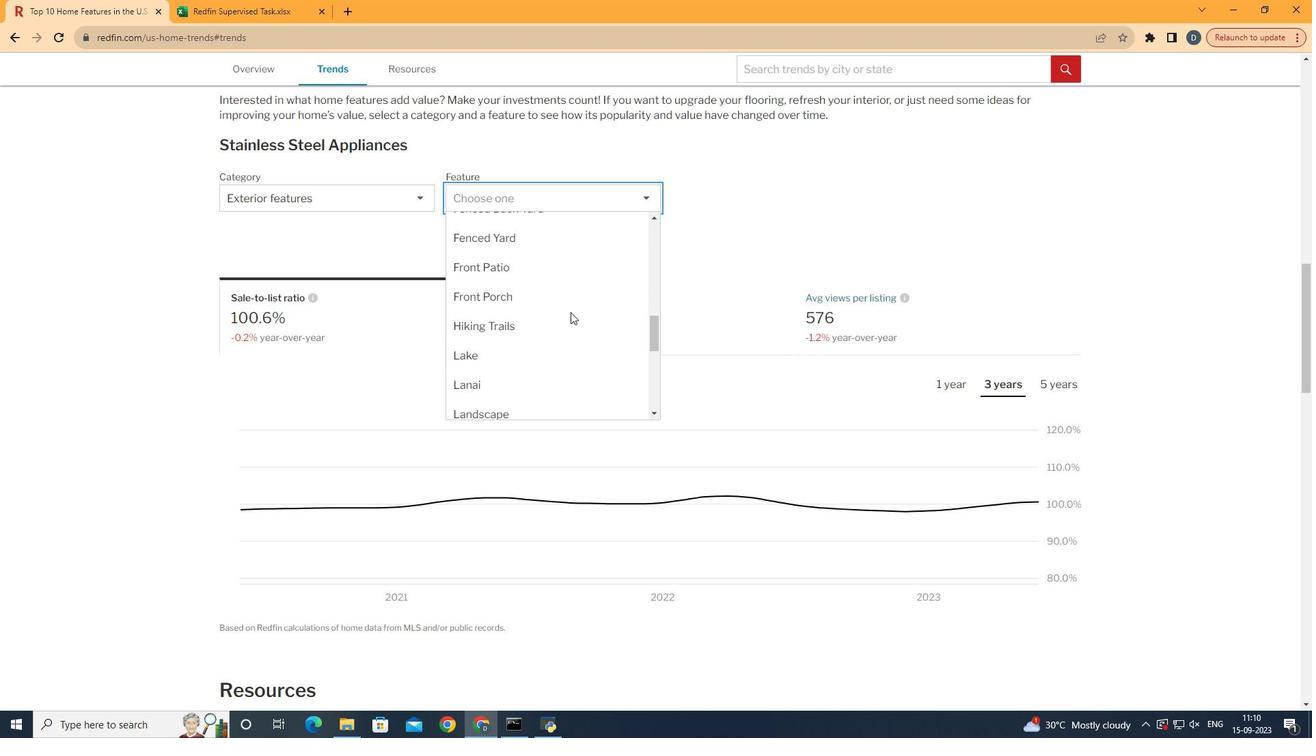 
Action: Mouse scrolled (570, 311) with delta (0, 0)
Screenshot: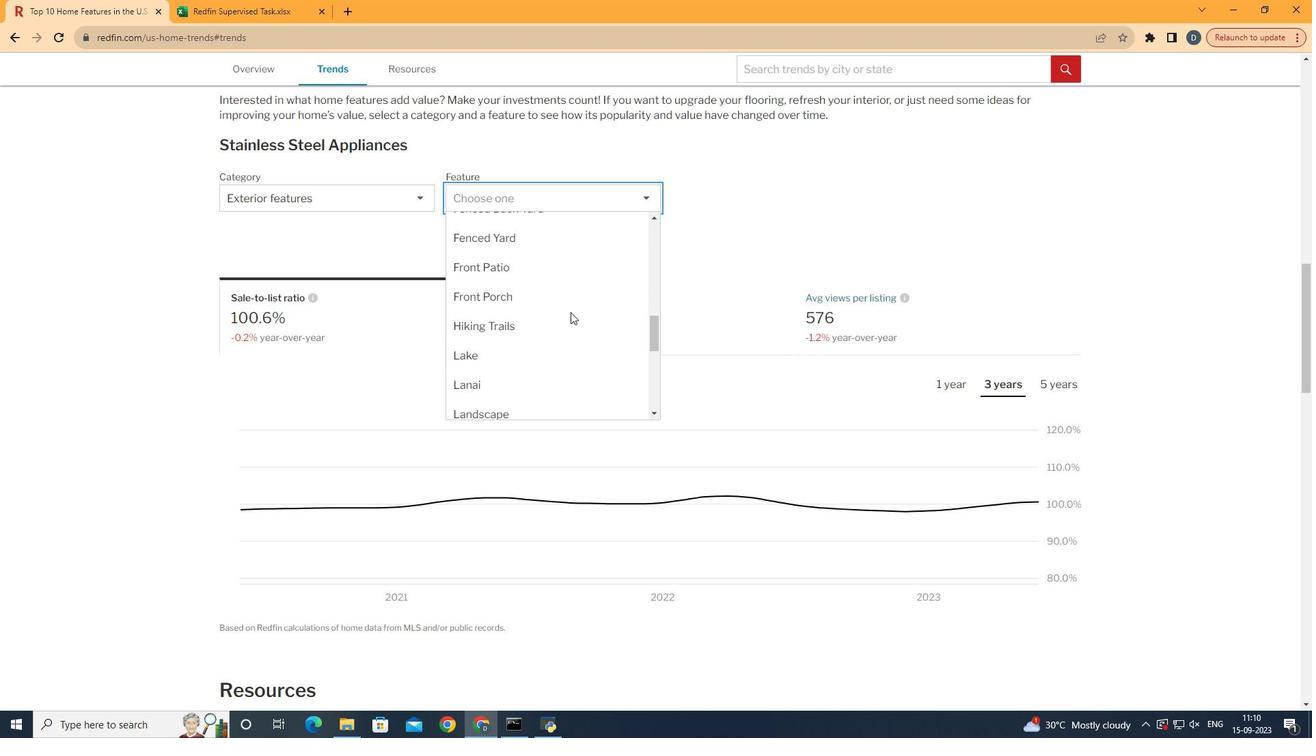 
Action: Mouse scrolled (570, 311) with delta (0, 0)
Screenshot: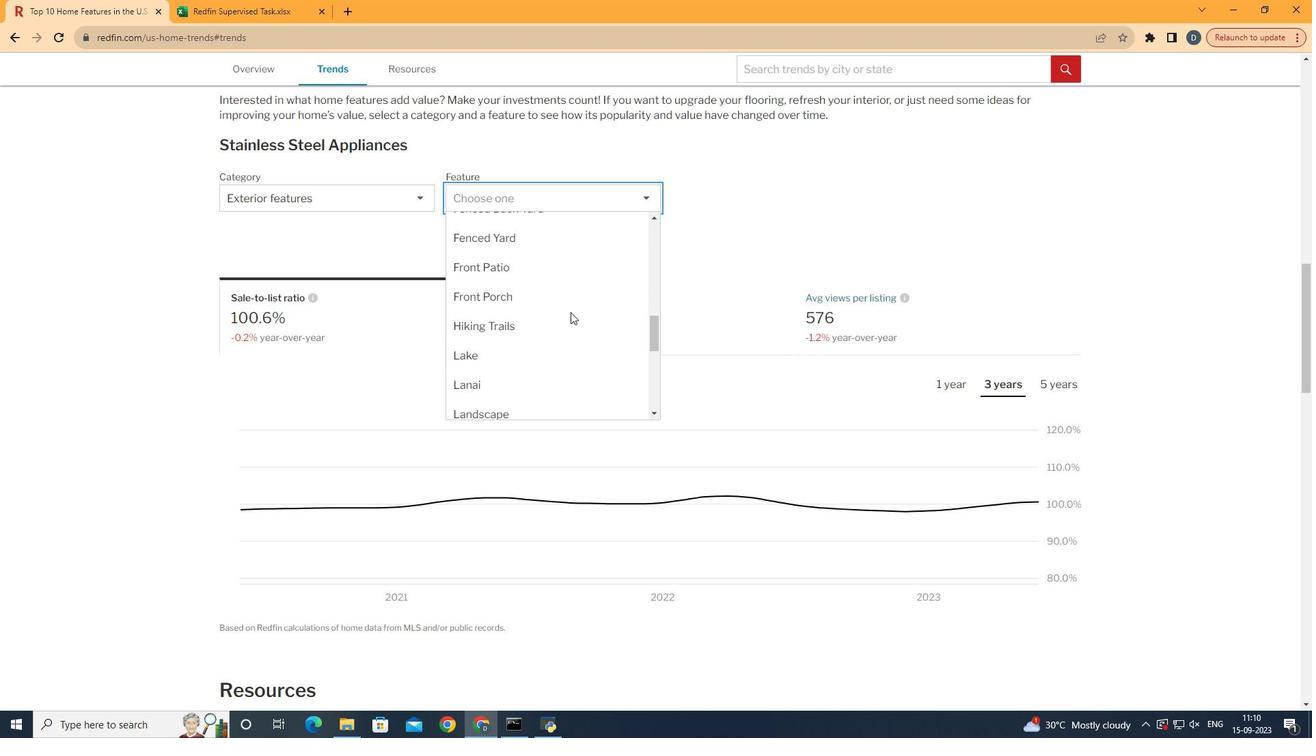 
Action: Mouse scrolled (570, 311) with delta (0, 0)
Screenshot: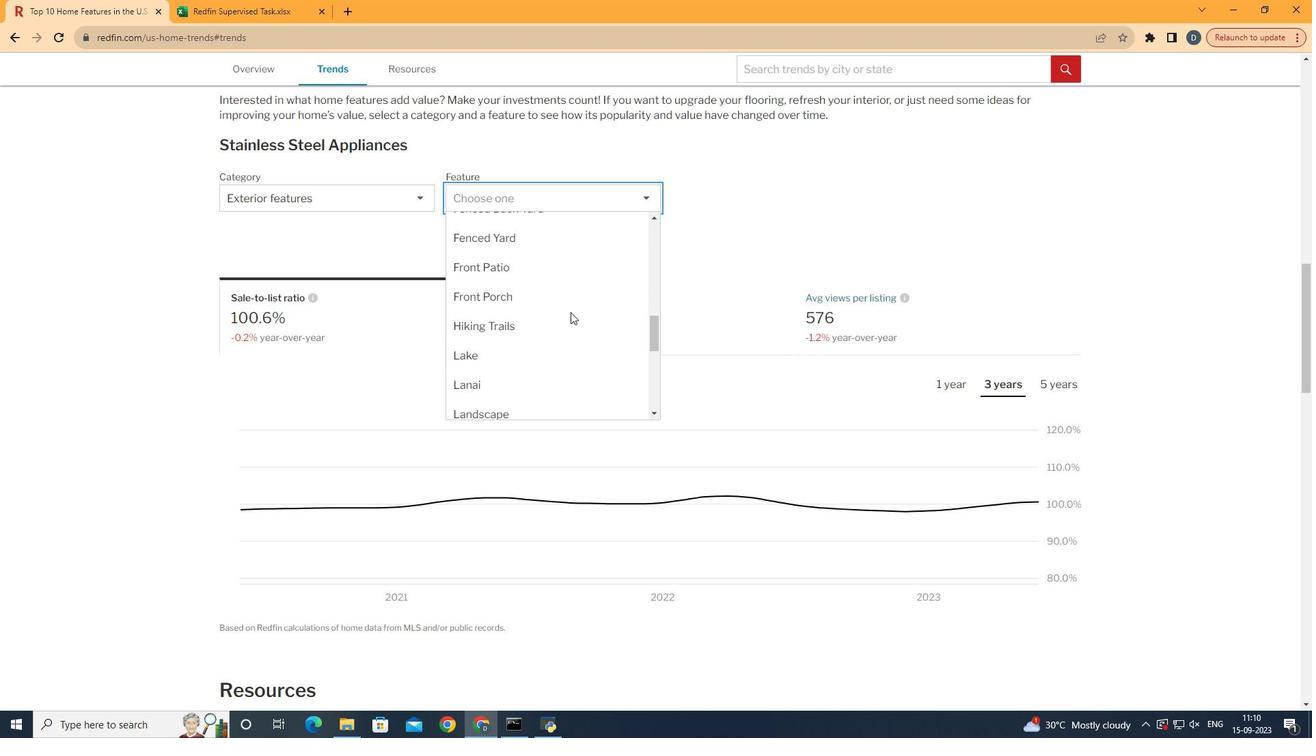 
Action: Mouse moved to (570, 312)
Screenshot: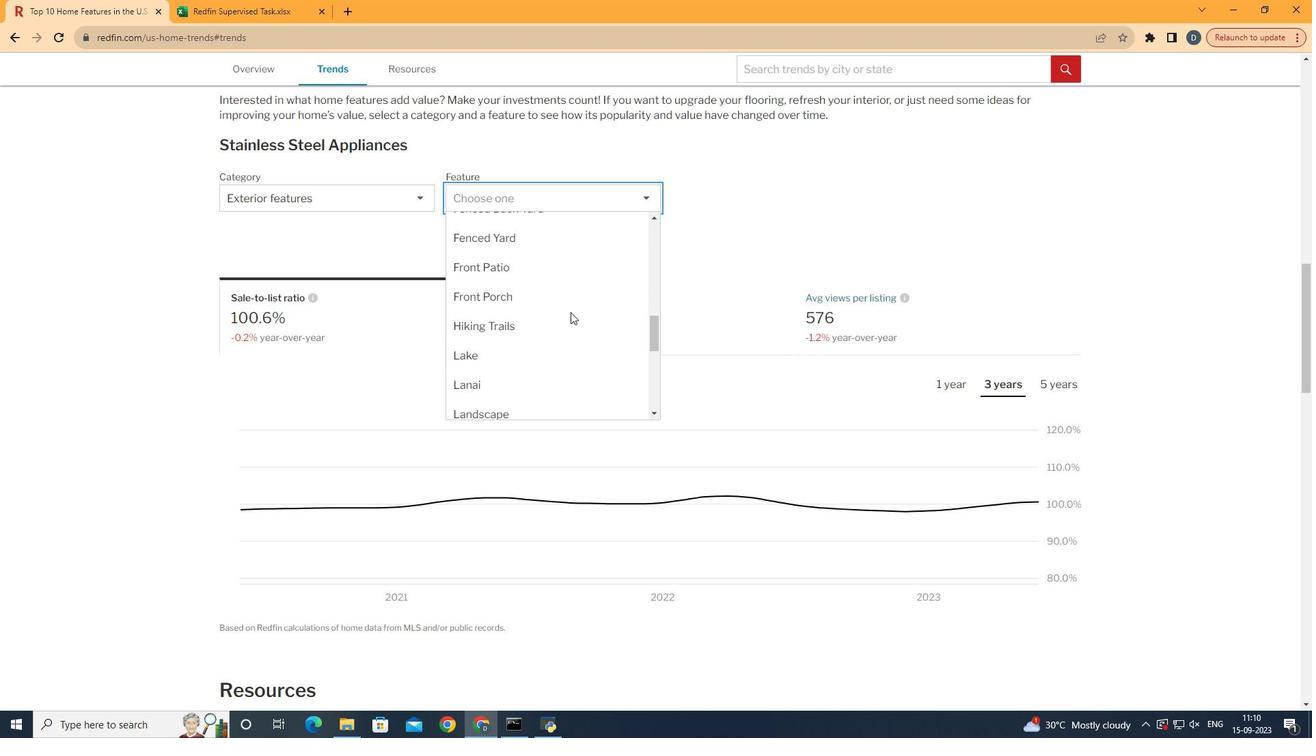 
Action: Mouse scrolled (570, 311) with delta (0, 0)
Screenshot: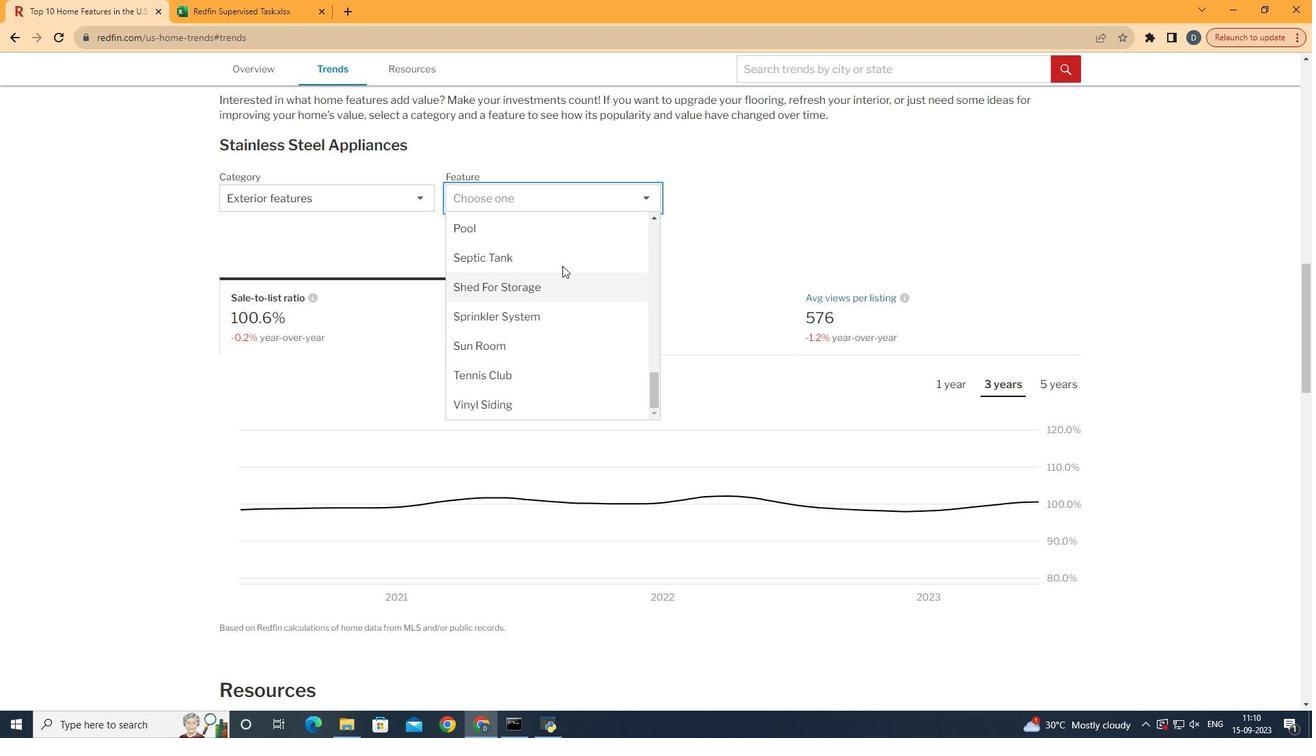 
Action: Mouse scrolled (570, 311) with delta (0, 0)
Screenshot: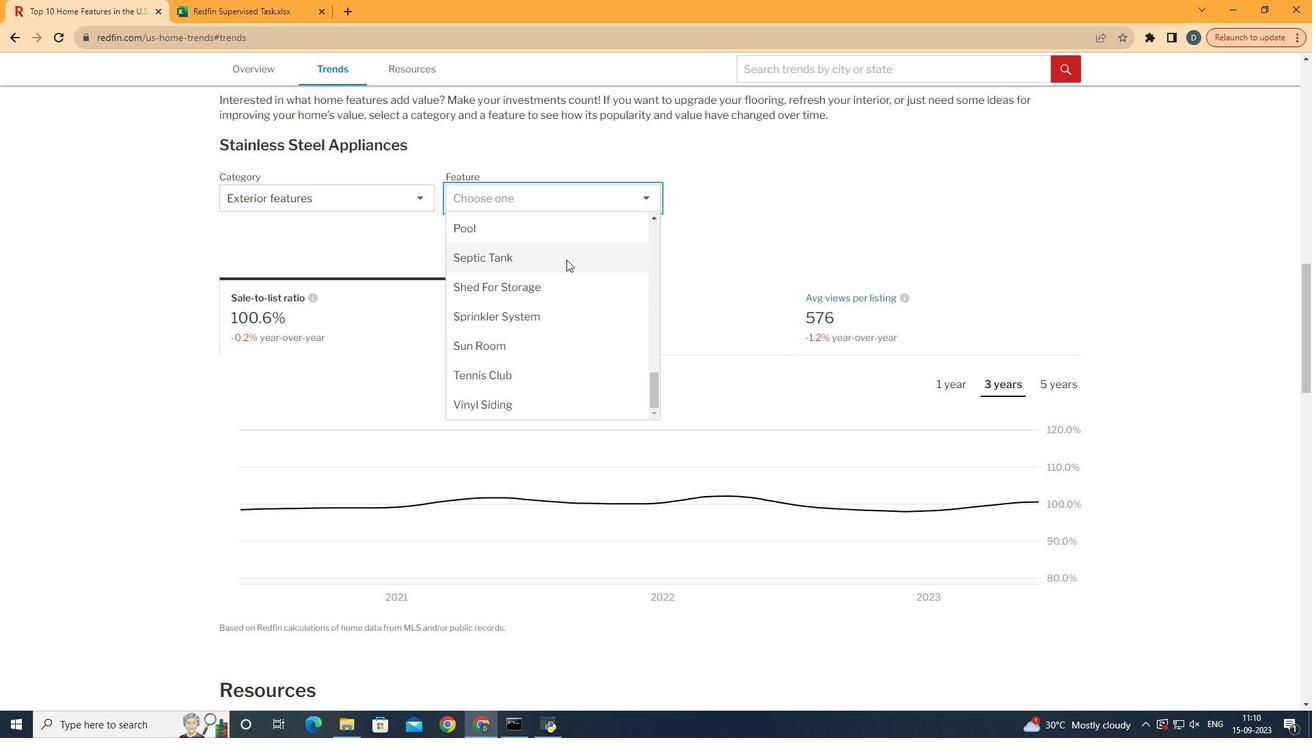 
Action: Mouse scrolled (570, 311) with delta (0, 0)
Screenshot: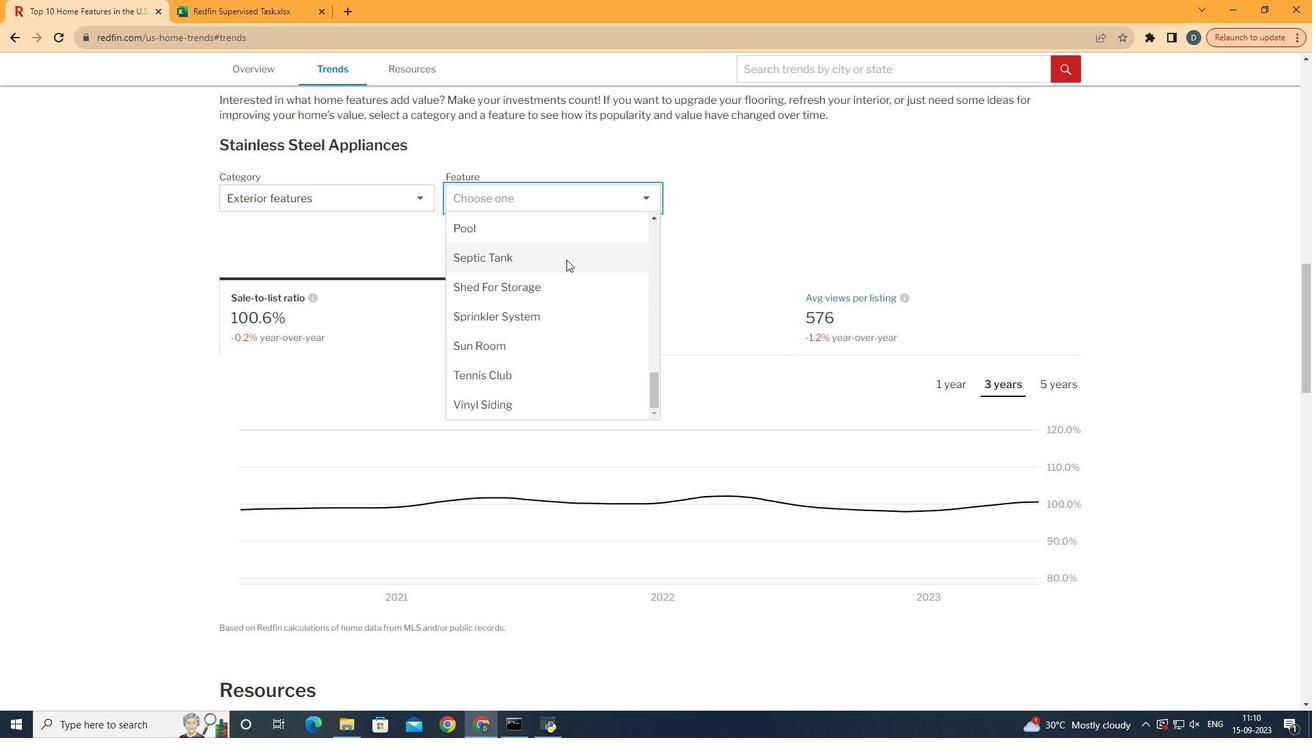 
Action: Mouse scrolled (570, 311) with delta (0, 0)
Screenshot: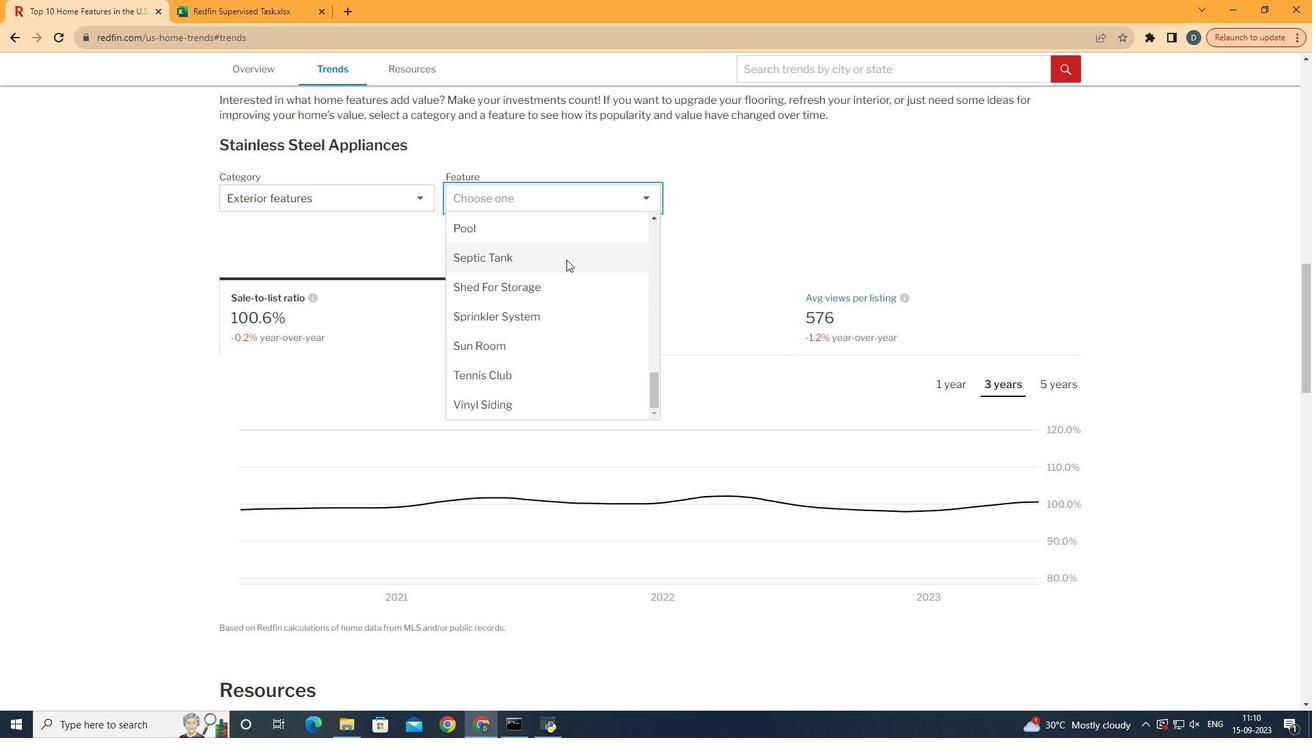 
Action: Mouse scrolled (570, 311) with delta (0, 0)
Screenshot: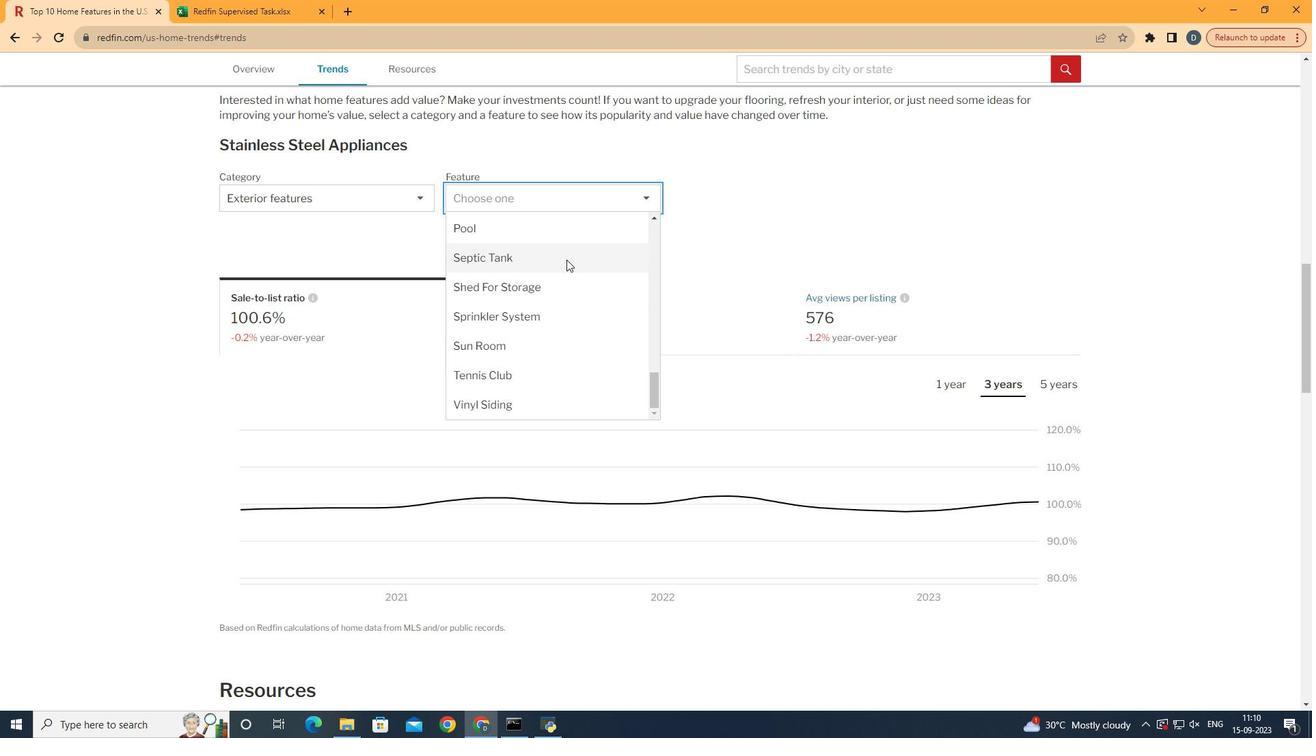 
Action: Mouse scrolled (570, 311) with delta (0, 0)
Screenshot: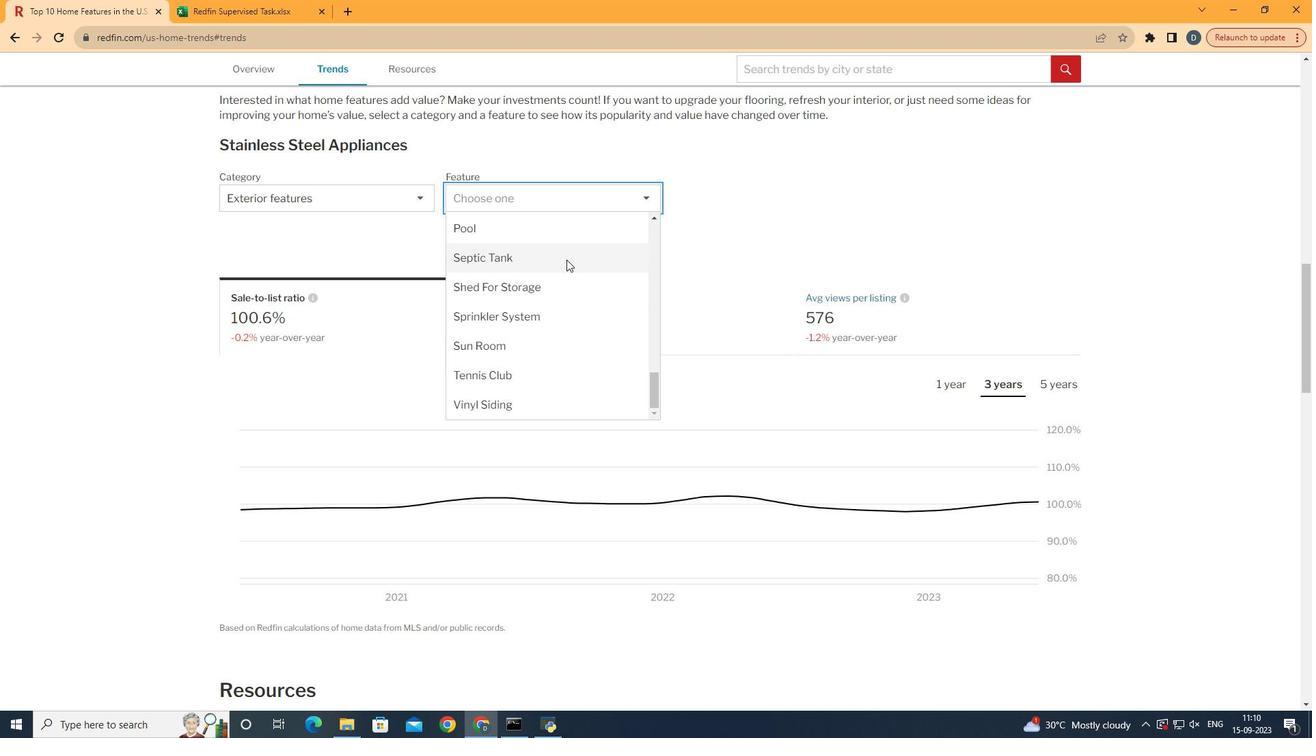 
Action: Mouse moved to (584, 232)
Screenshot: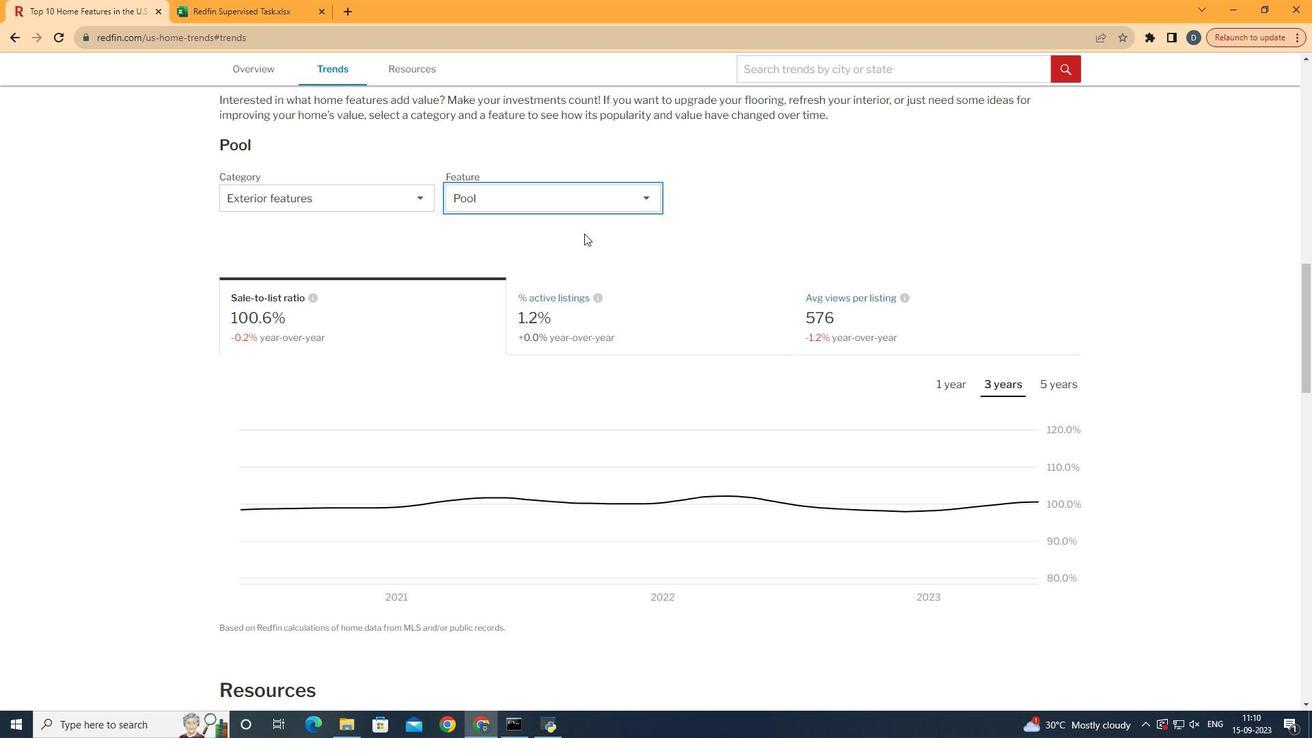 
Action: Mouse pressed left at (584, 232)
Screenshot: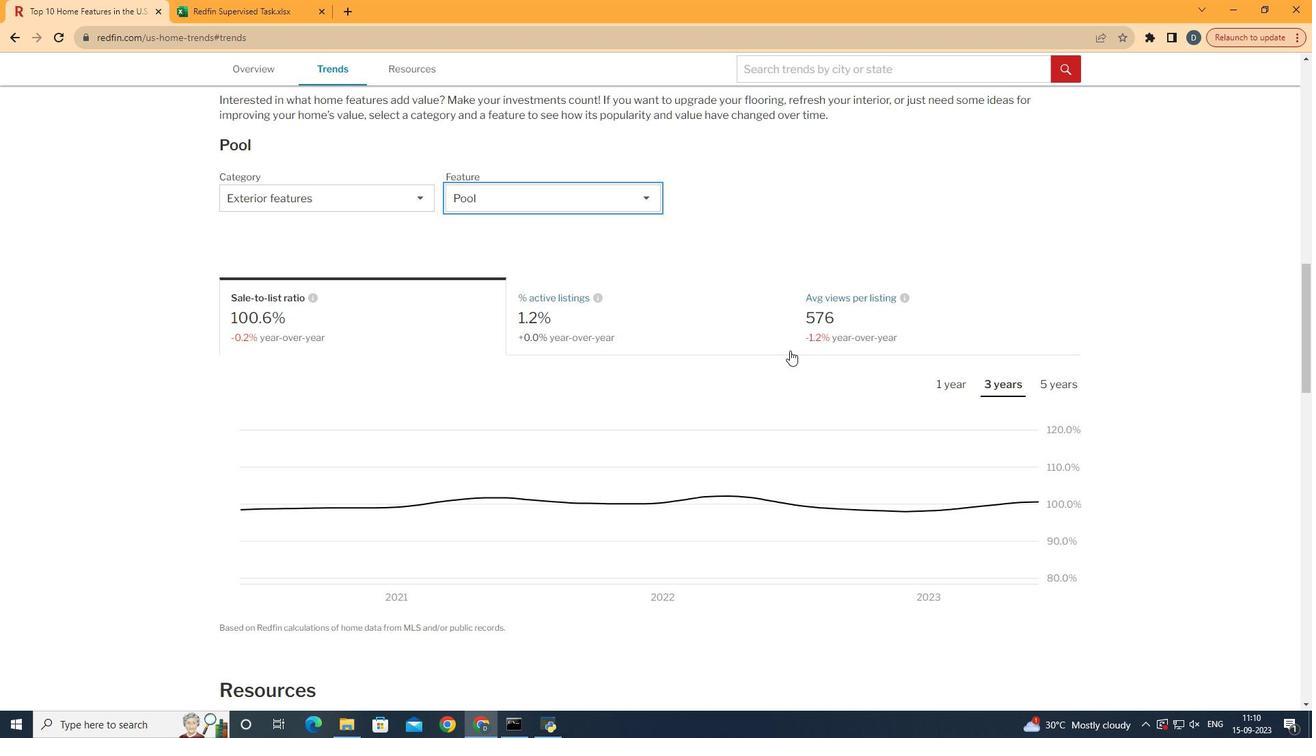 
Action: Mouse moved to (920, 301)
Screenshot: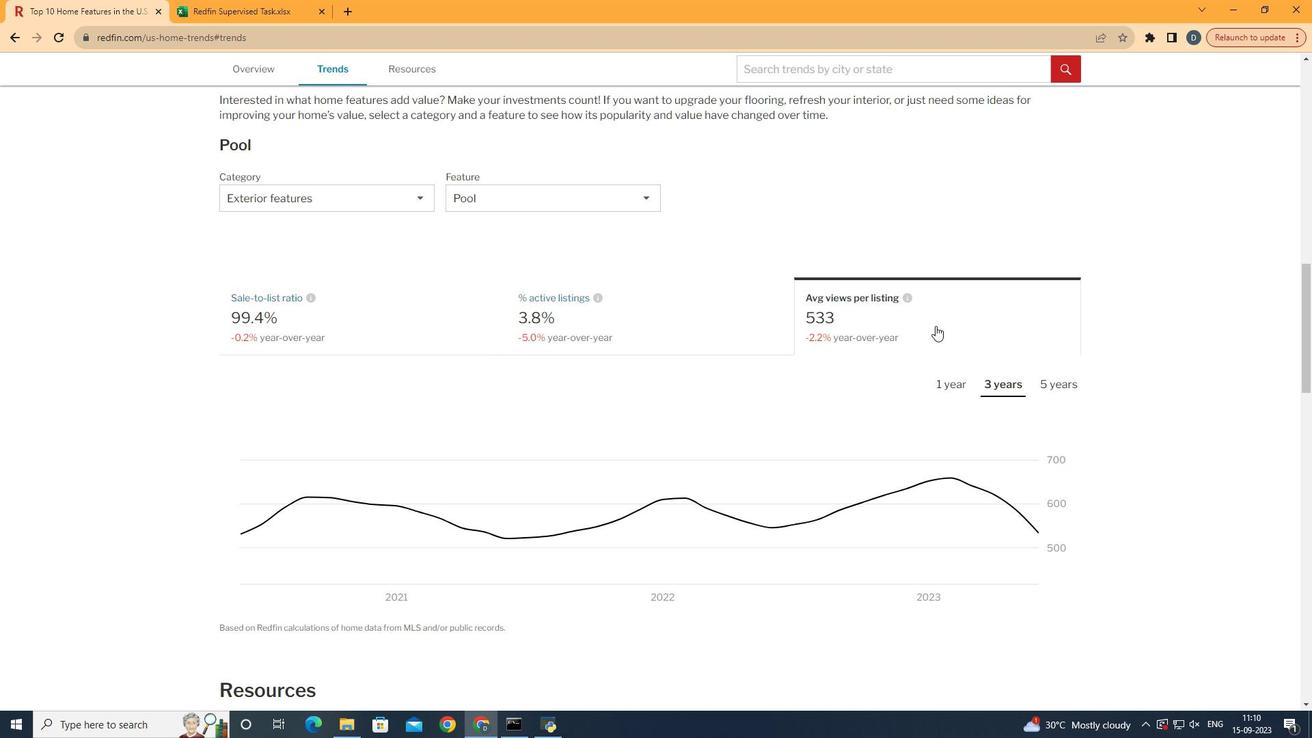 
Action: Mouse pressed left at (920, 301)
Screenshot: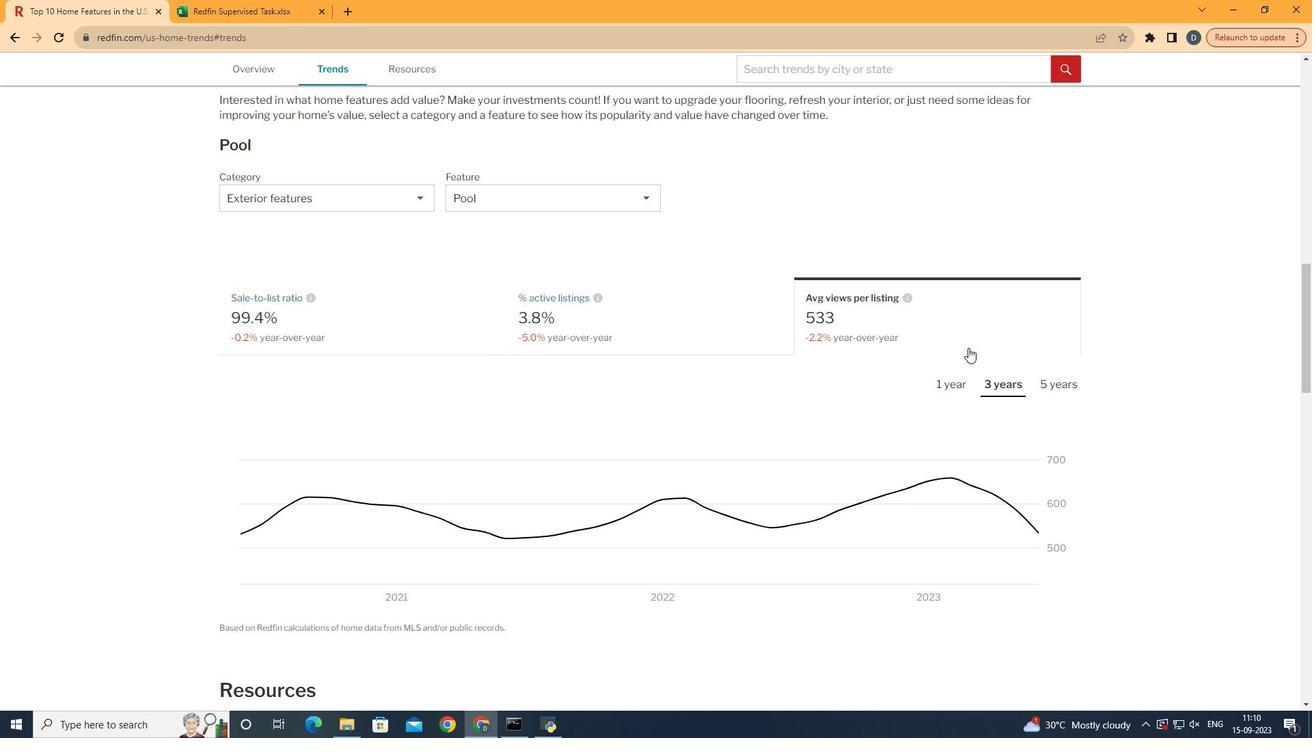 
Action: Mouse moved to (1007, 384)
Screenshot: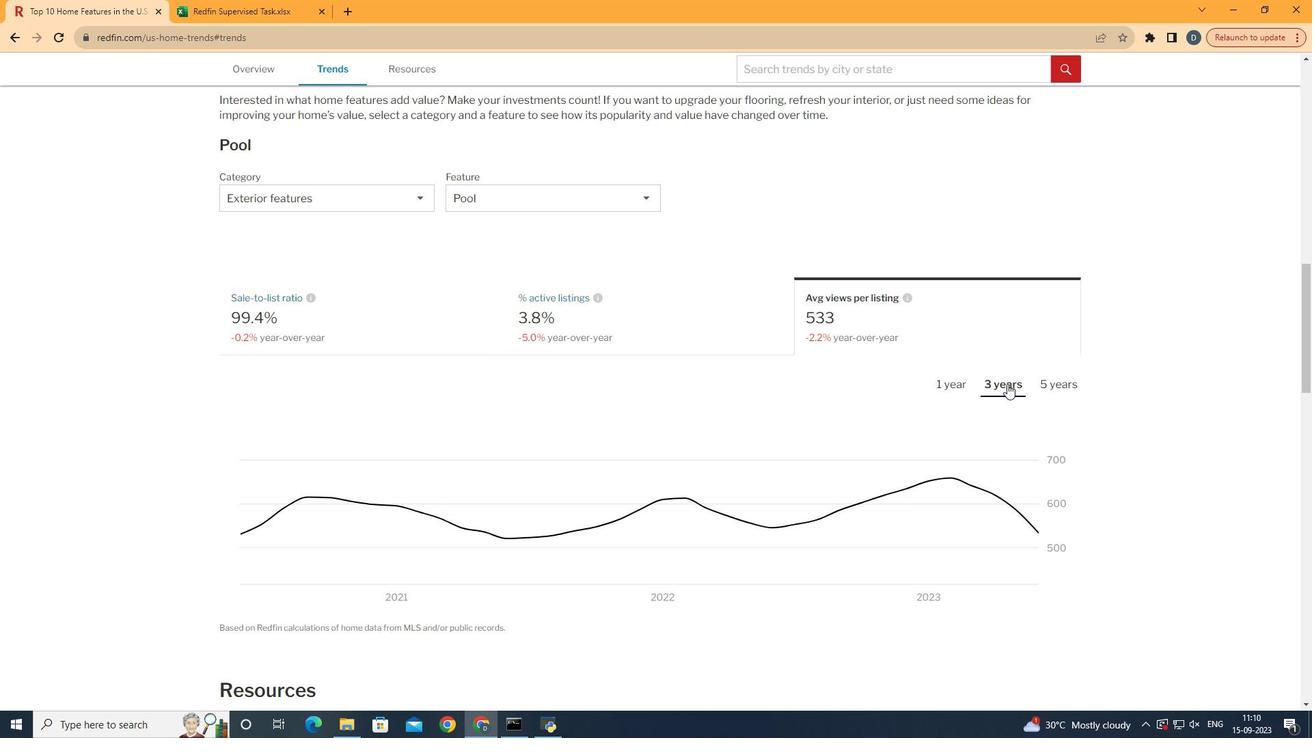 
Action: Mouse pressed left at (1007, 384)
Screenshot: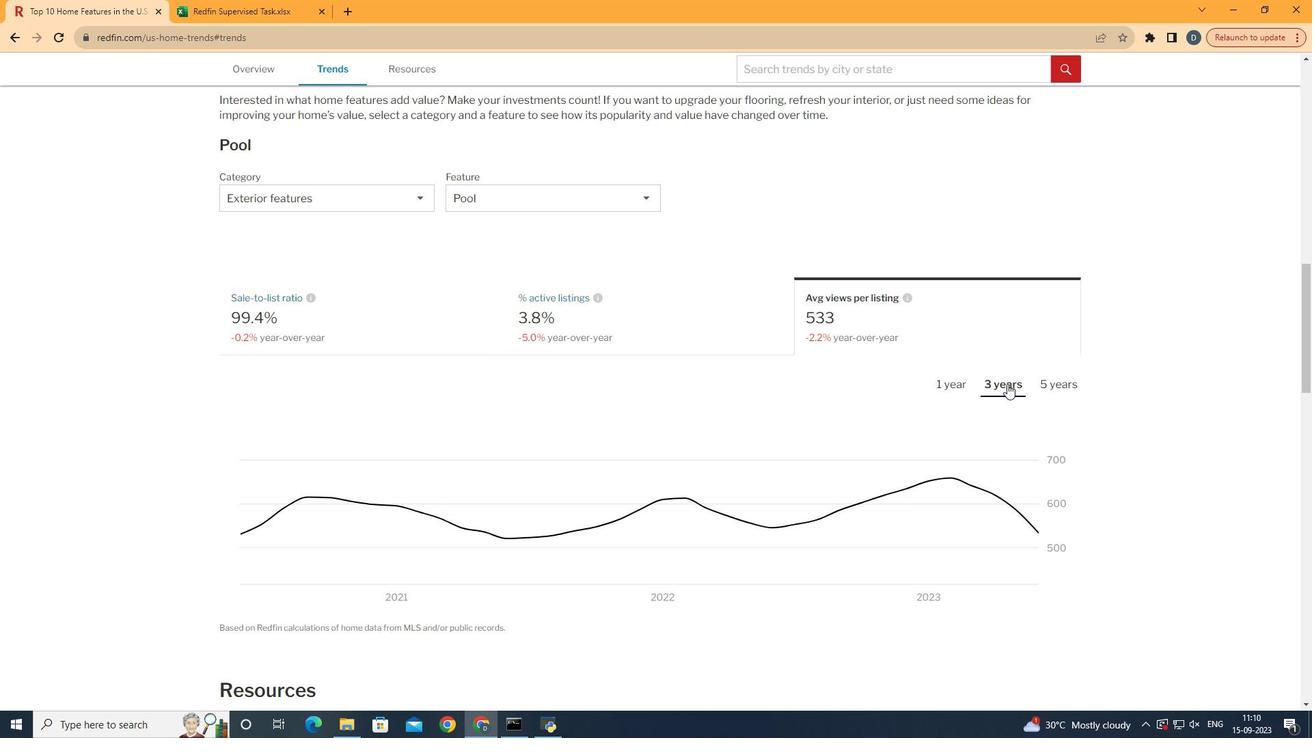 
